 Task: Create Issue Issue0000000335 in Backlog  in Scrum Project Project0000000067 in Jira. Create Issue Issue0000000336 in Backlog  in Scrum Project Project0000000068 in Jira. Create Issue Issue0000000337 in Backlog  in Scrum Project Project0000000068 in Jira. Create Issue Issue0000000338 in Backlog  in Scrum Project Project0000000068 in Jira. Create Issue Issue0000000339 in Backlog  in Scrum Project Project0000000068 in Jira
Action: Mouse moved to (353, 610)
Screenshot: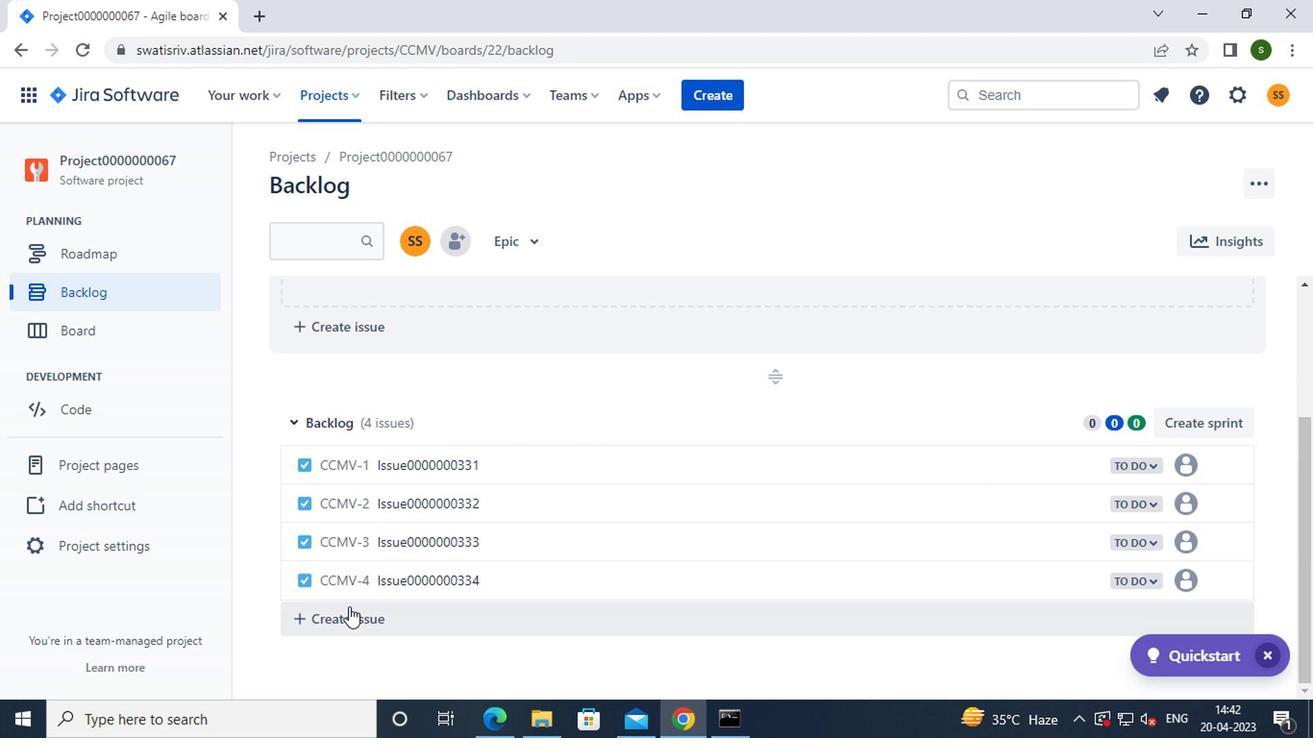 
Action: Mouse pressed left at (353, 610)
Screenshot: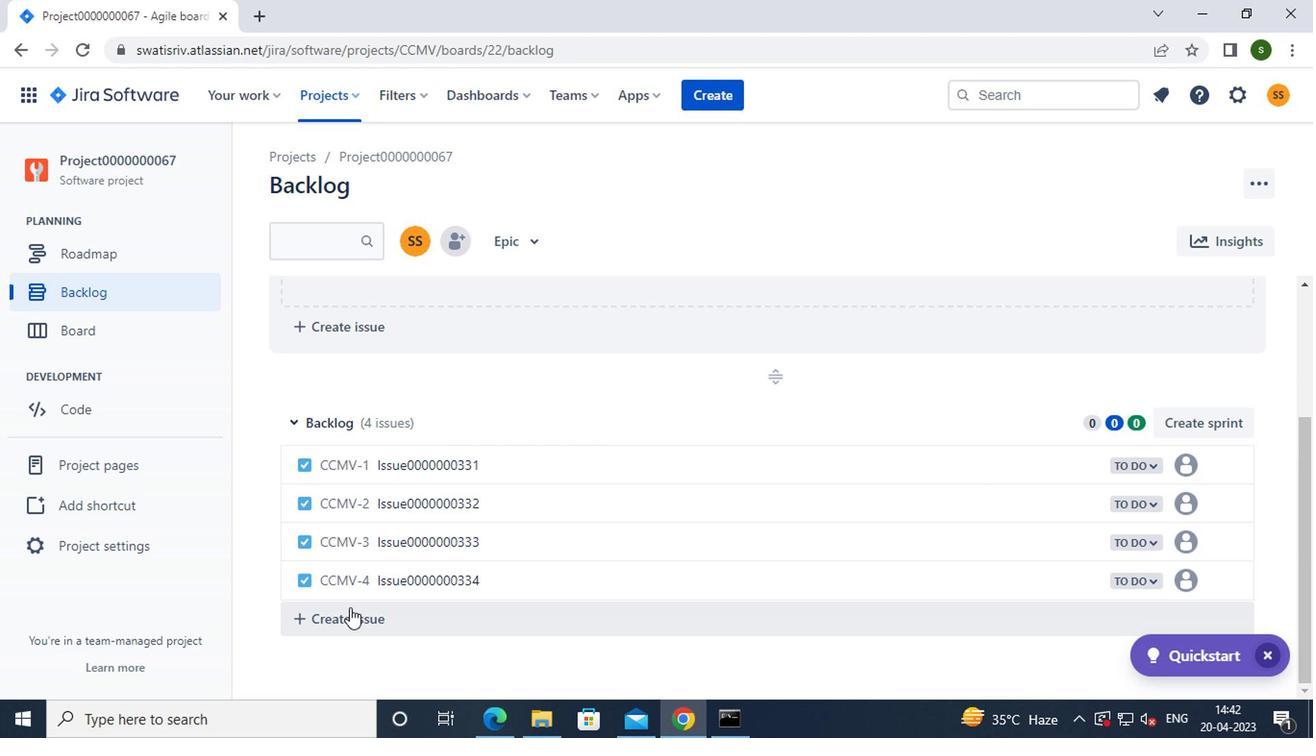 
Action: Mouse moved to (423, 611)
Screenshot: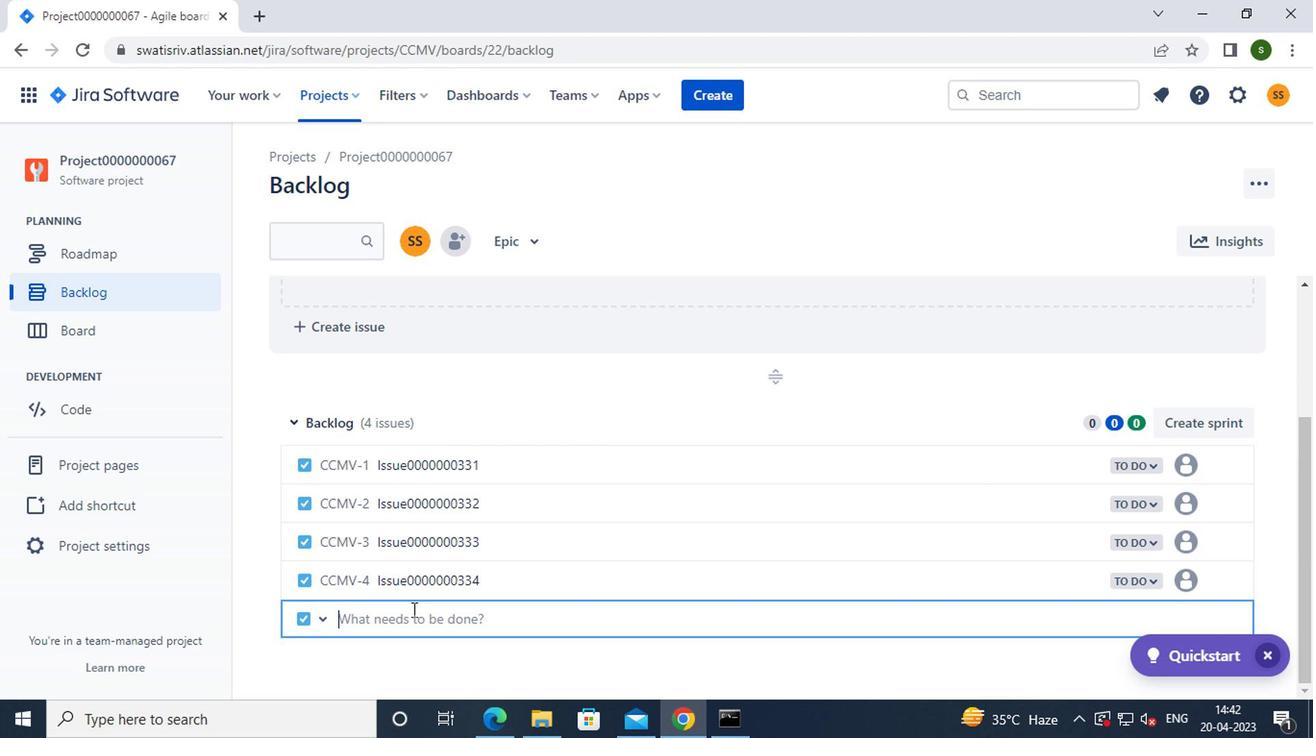 
Action: Key pressed i<Key.caps_lock>ssue0000000335<Key.enter>
Screenshot: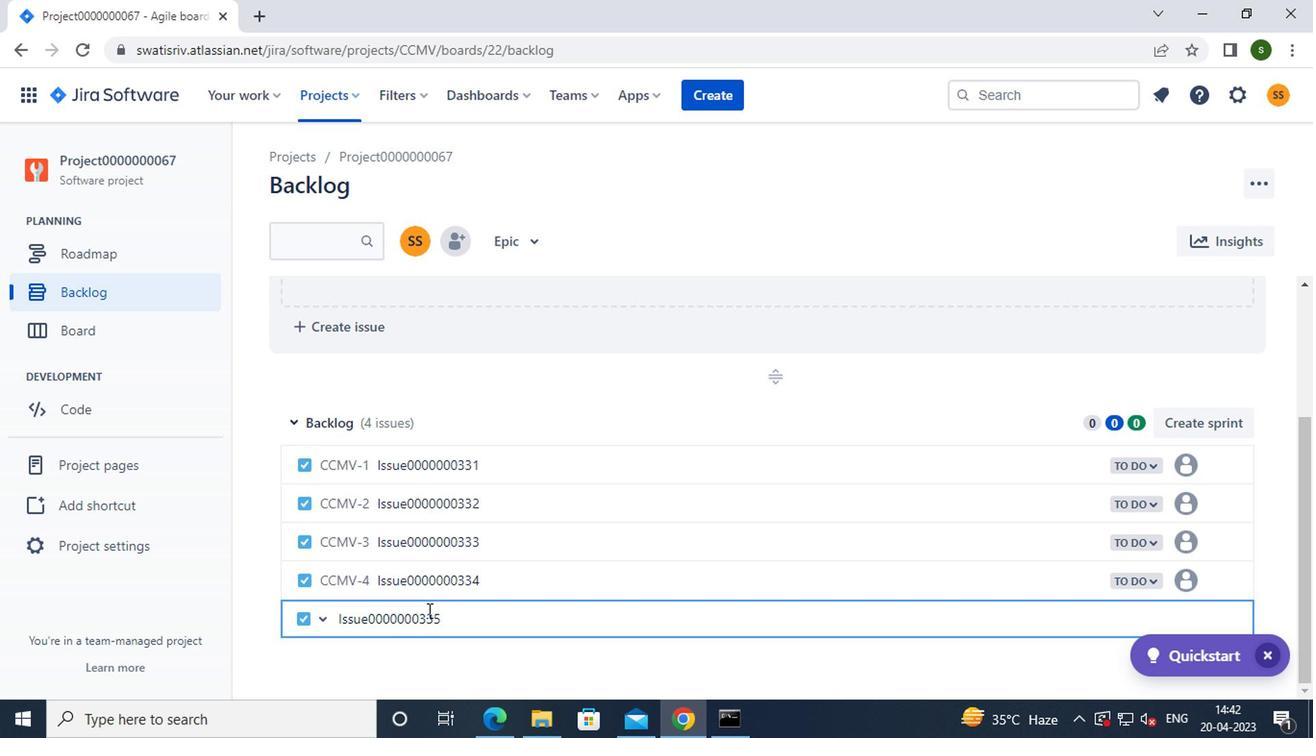 
Action: Mouse moved to (337, 104)
Screenshot: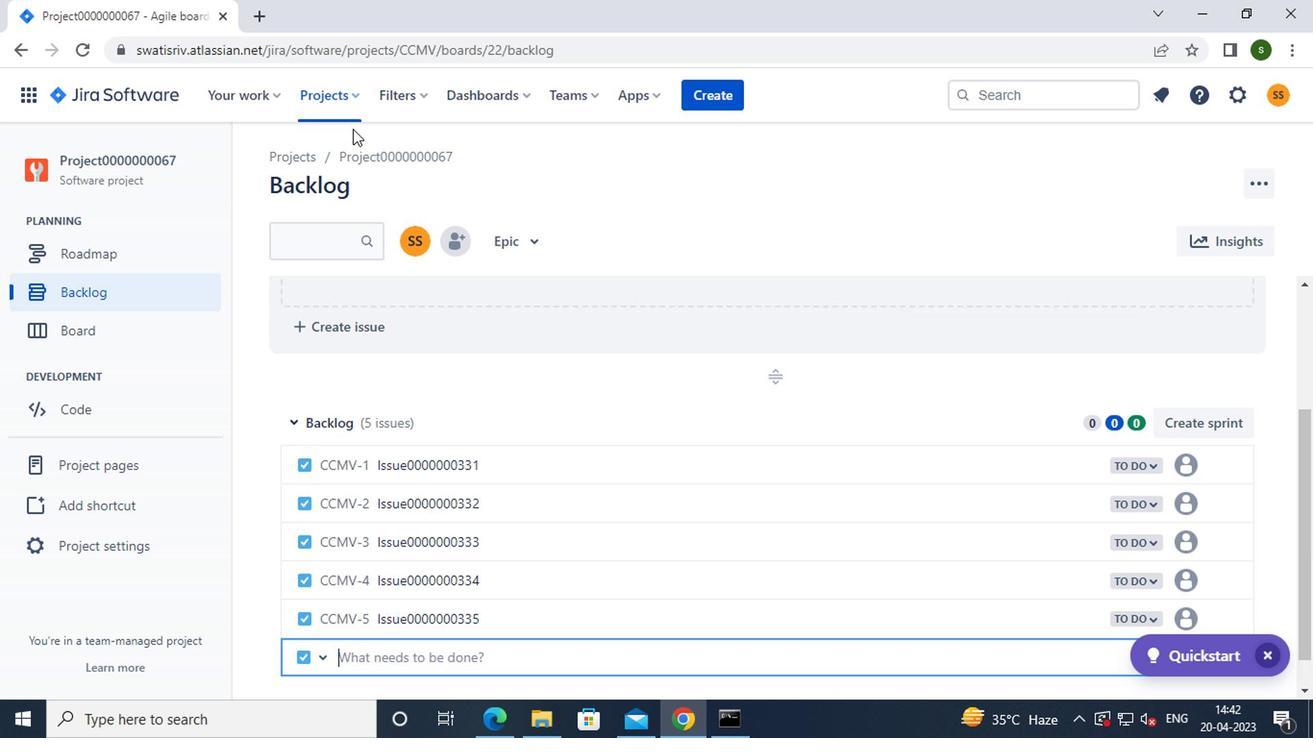 
Action: Mouse pressed left at (337, 104)
Screenshot: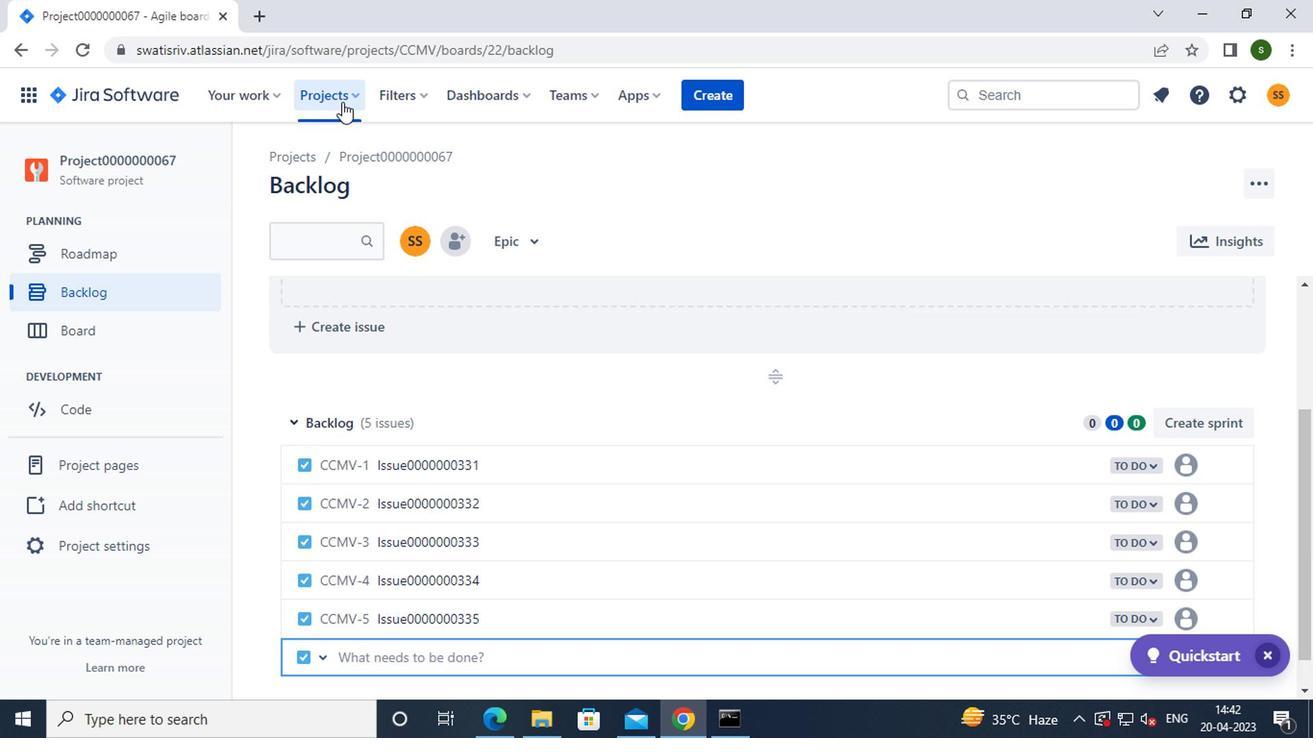 
Action: Mouse moved to (380, 244)
Screenshot: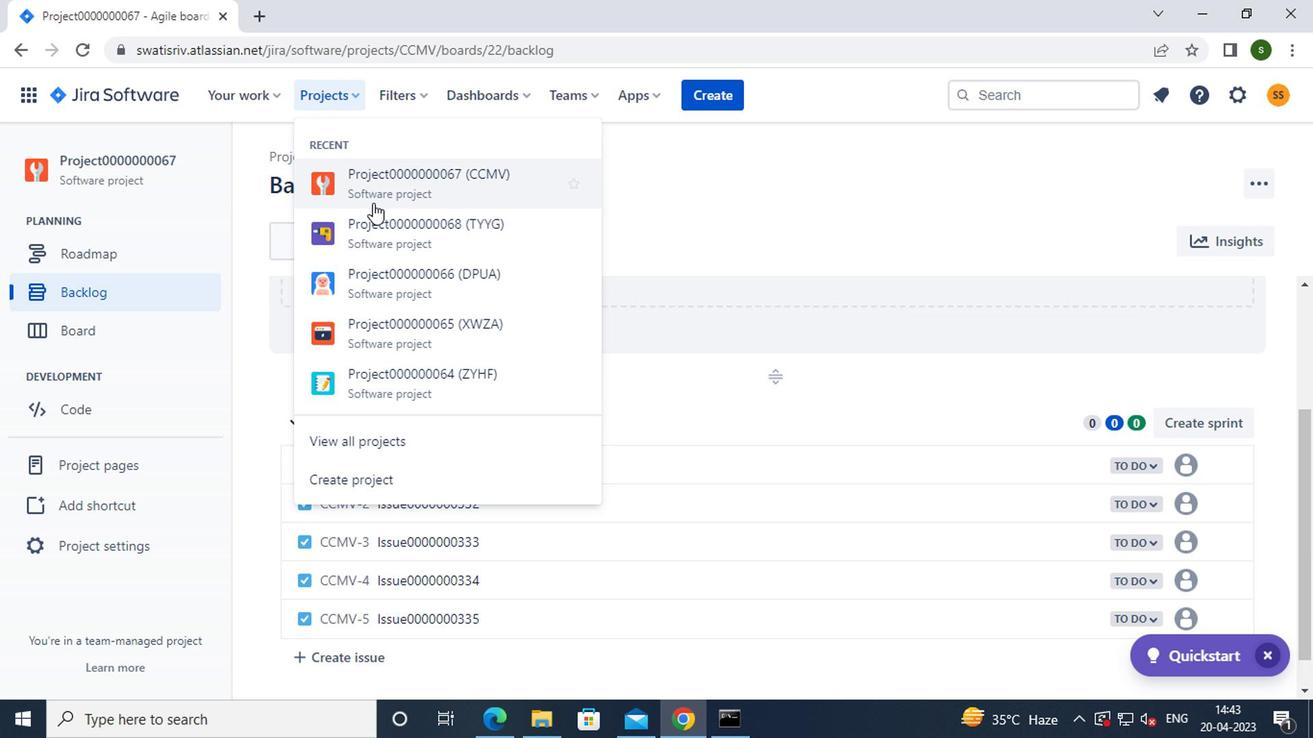 
Action: Mouse pressed left at (380, 244)
Screenshot: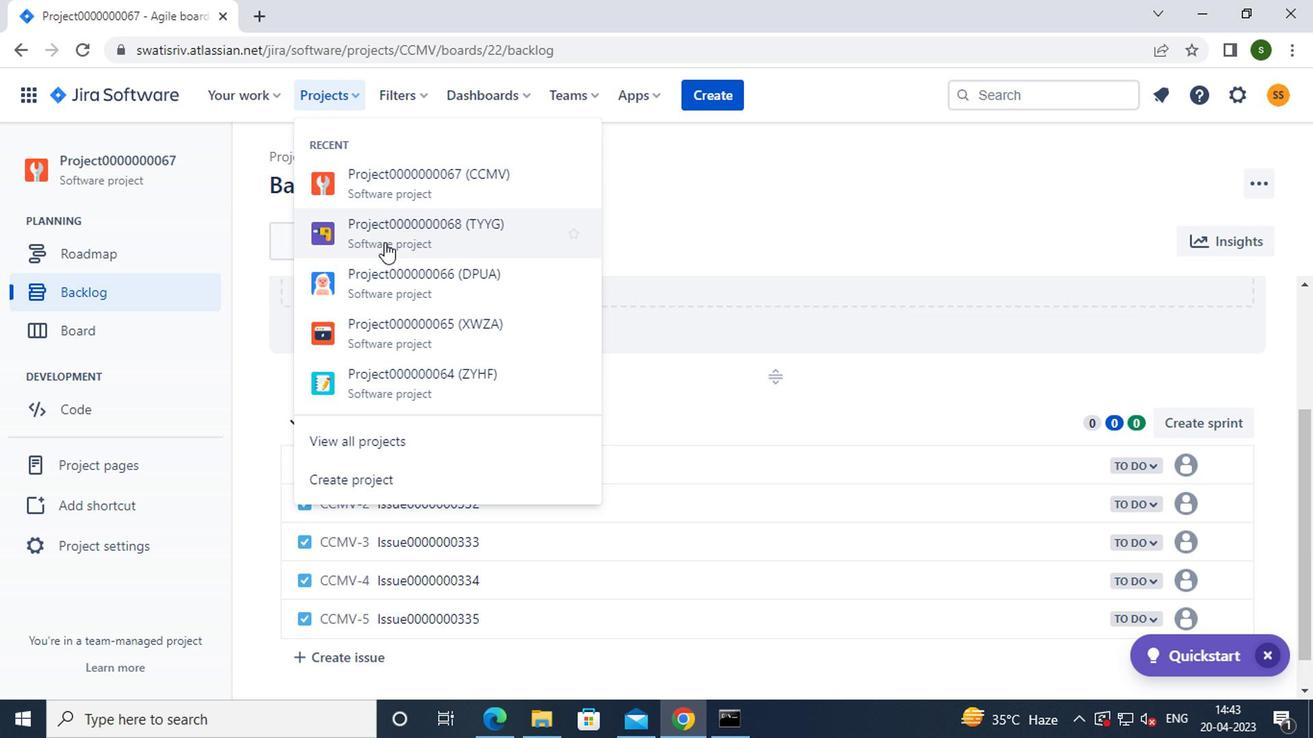 
Action: Mouse moved to (168, 303)
Screenshot: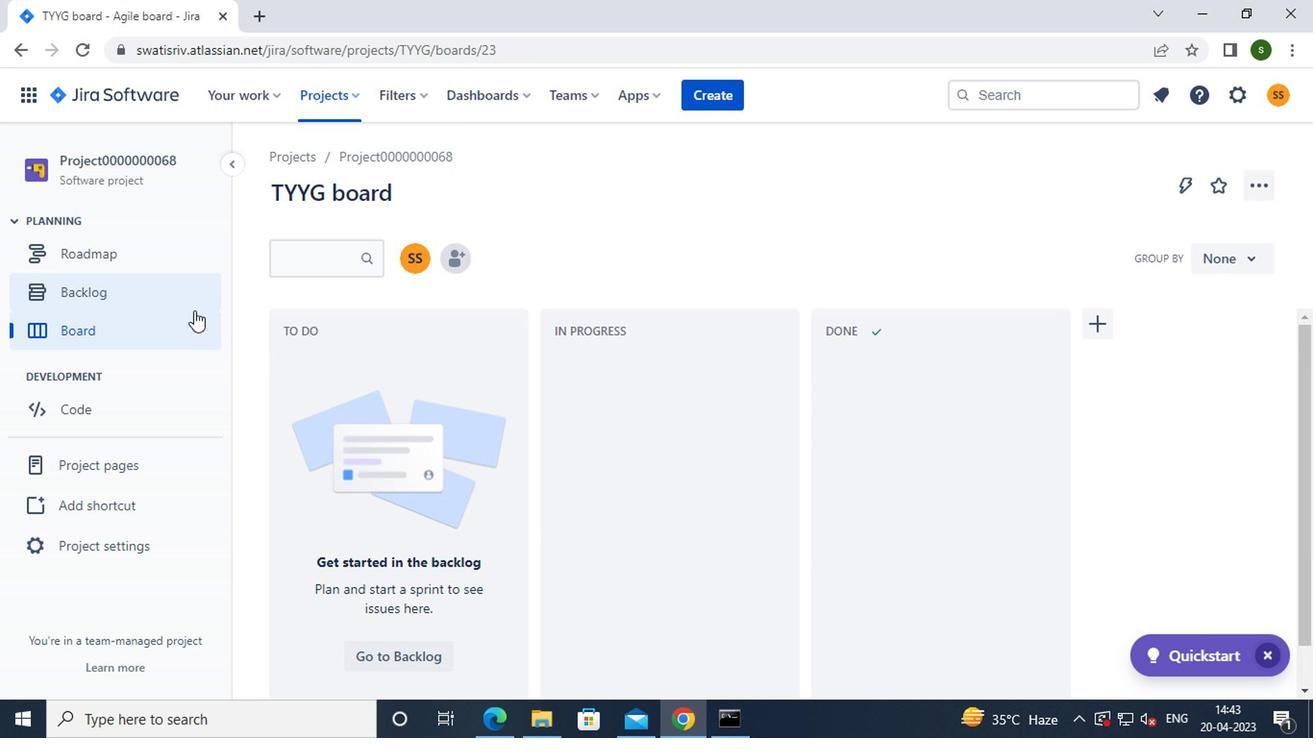 
Action: Mouse pressed left at (168, 303)
Screenshot: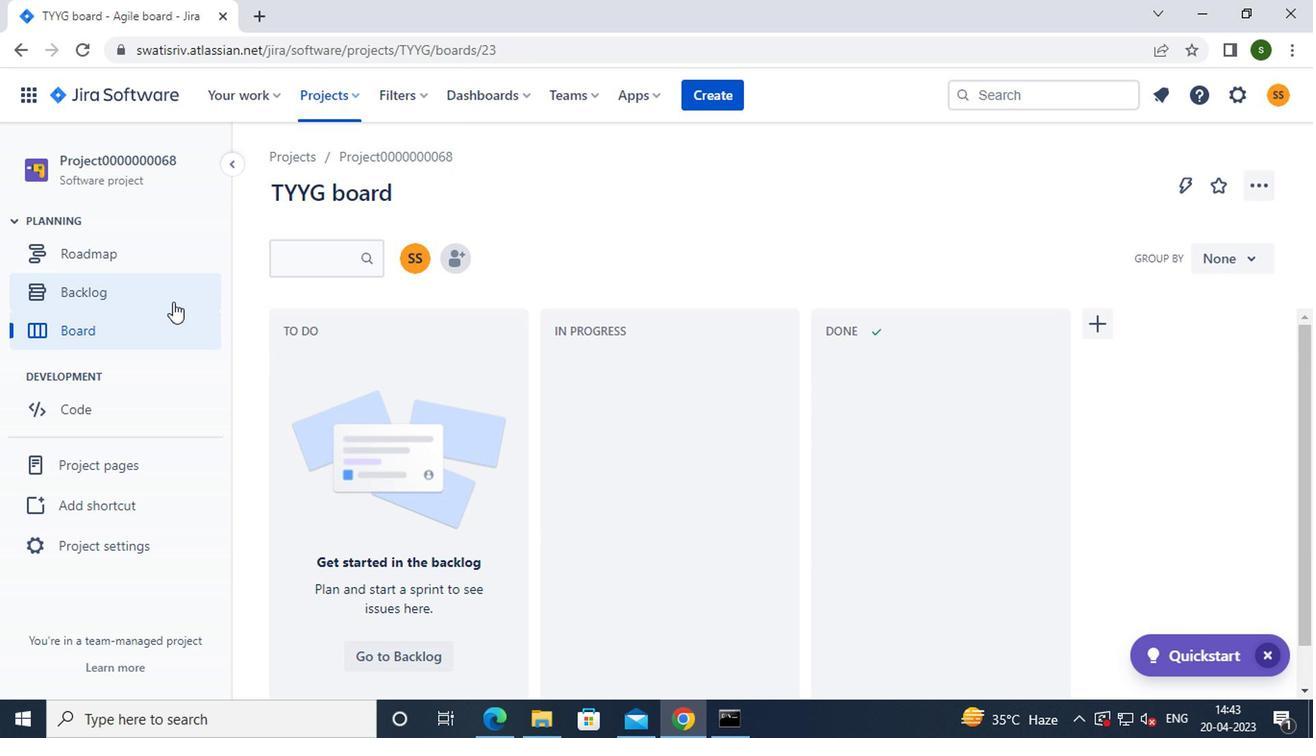 
Action: Mouse moved to (515, 604)
Screenshot: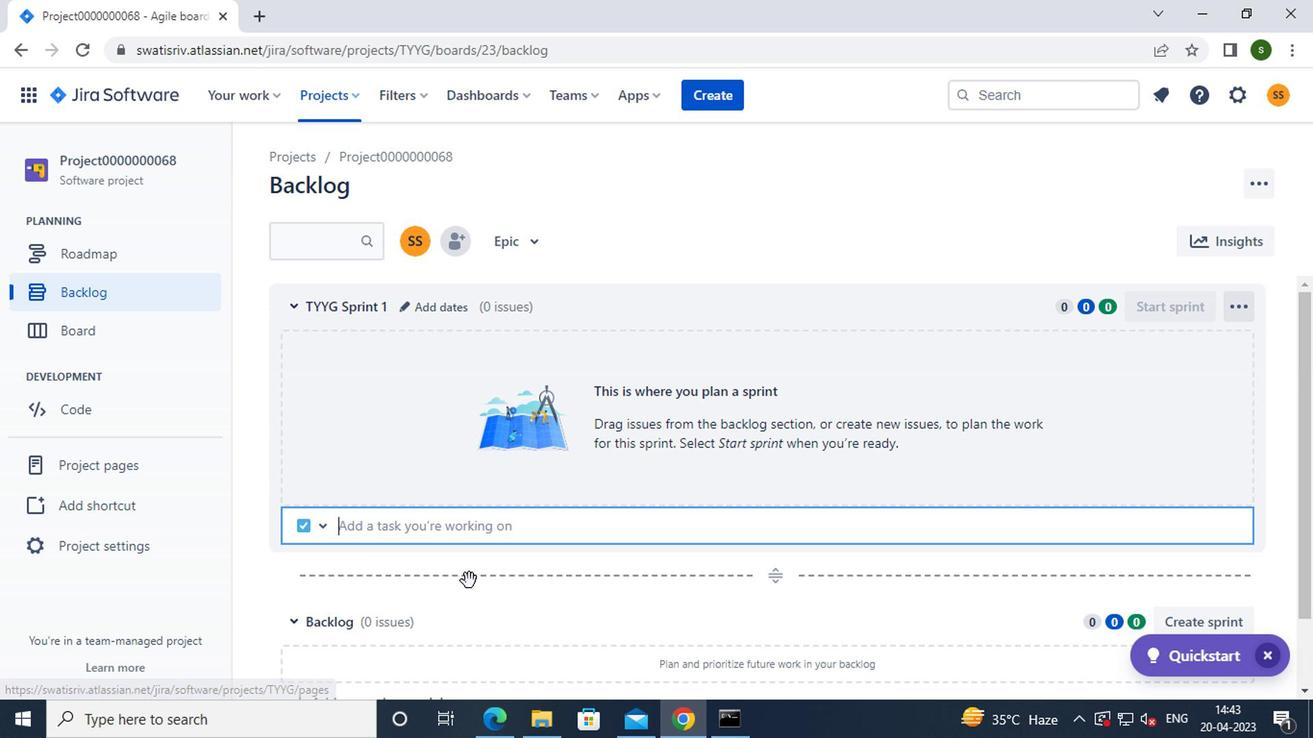 
Action: Mouse pressed left at (515, 604)
Screenshot: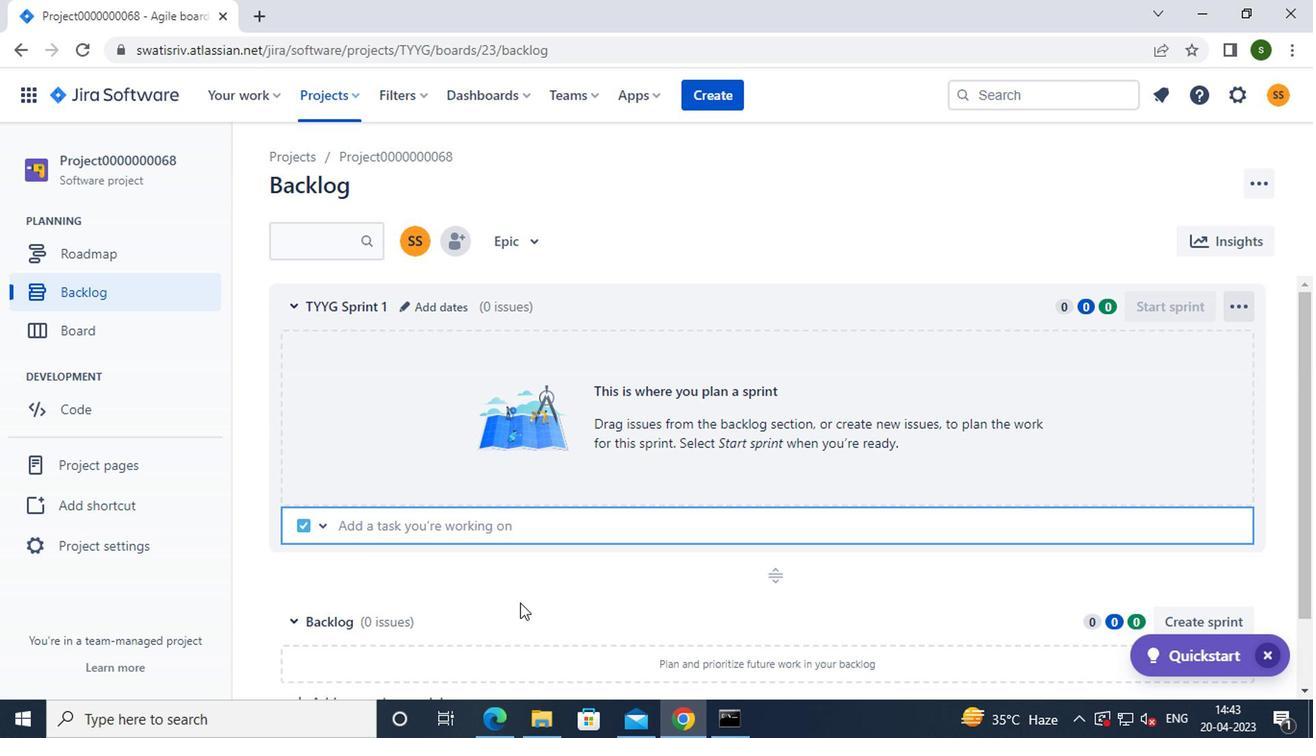 
Action: Mouse moved to (517, 603)
Screenshot: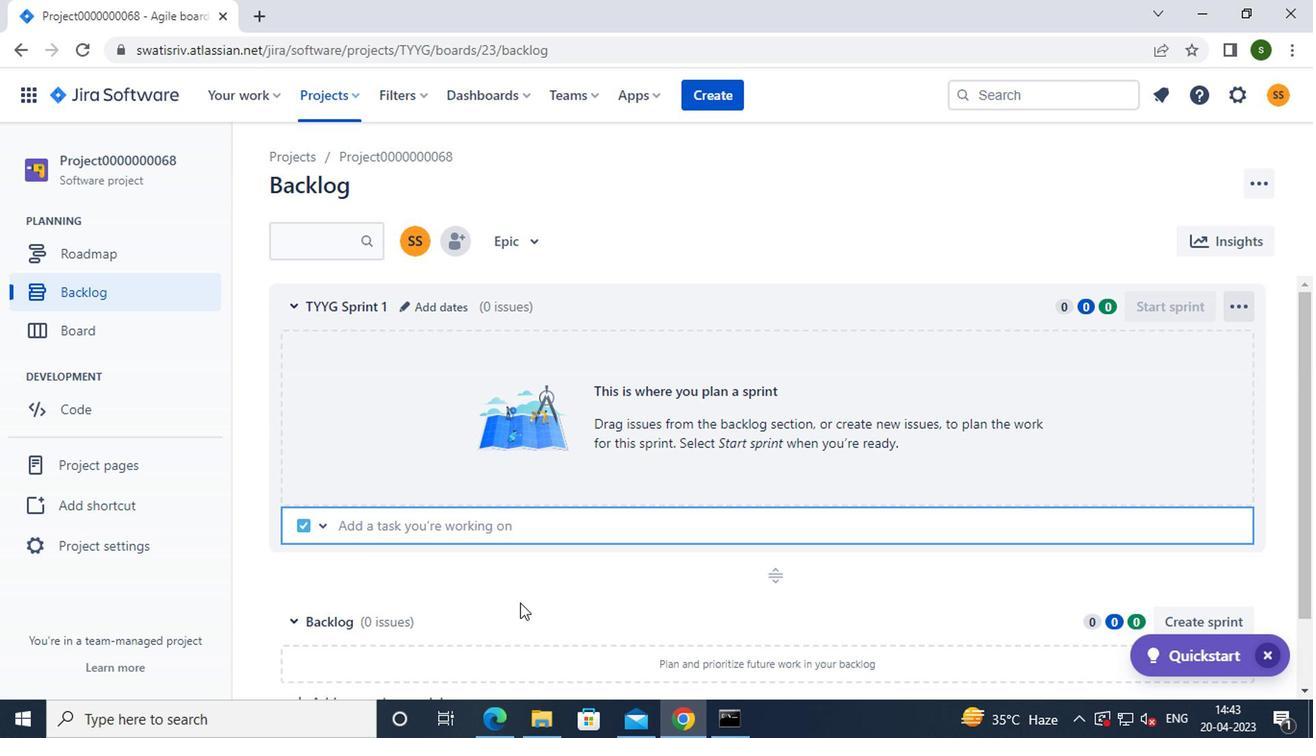 
Action: Mouse scrolled (517, 602) with delta (0, -1)
Screenshot: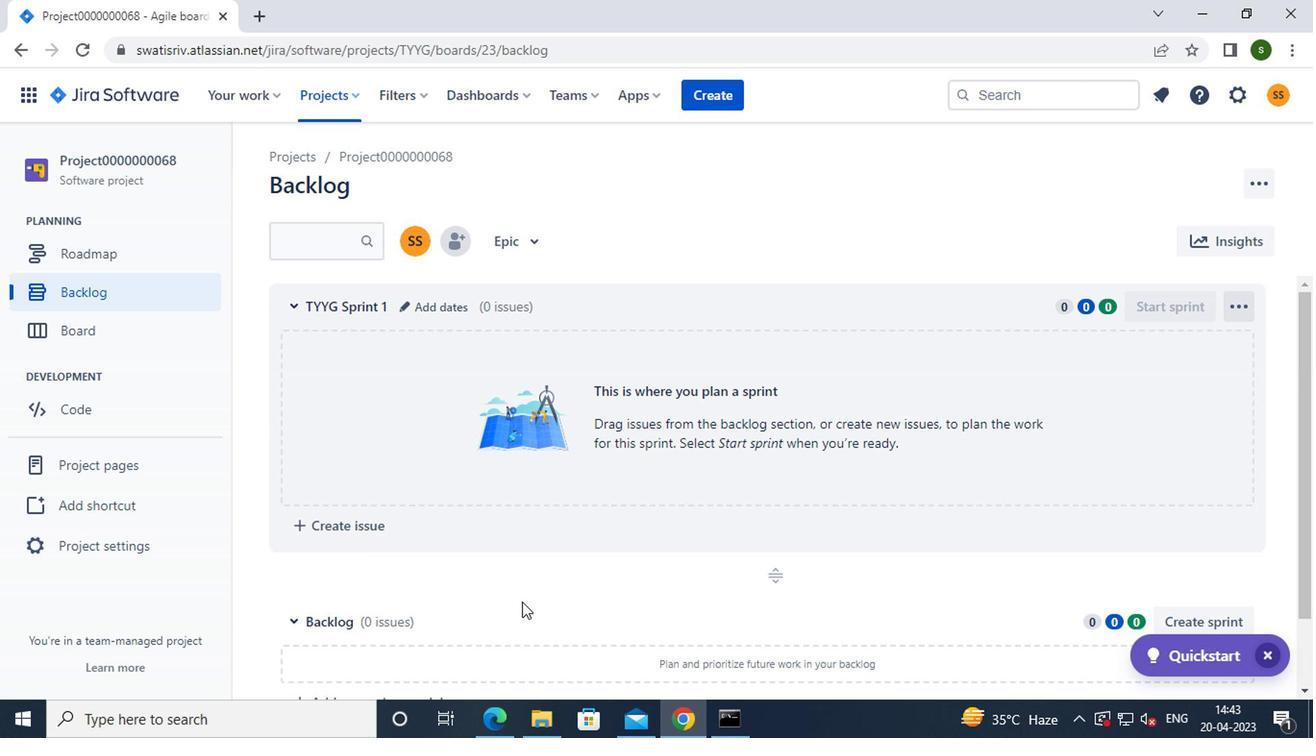 
Action: Mouse moved to (387, 541)
Screenshot: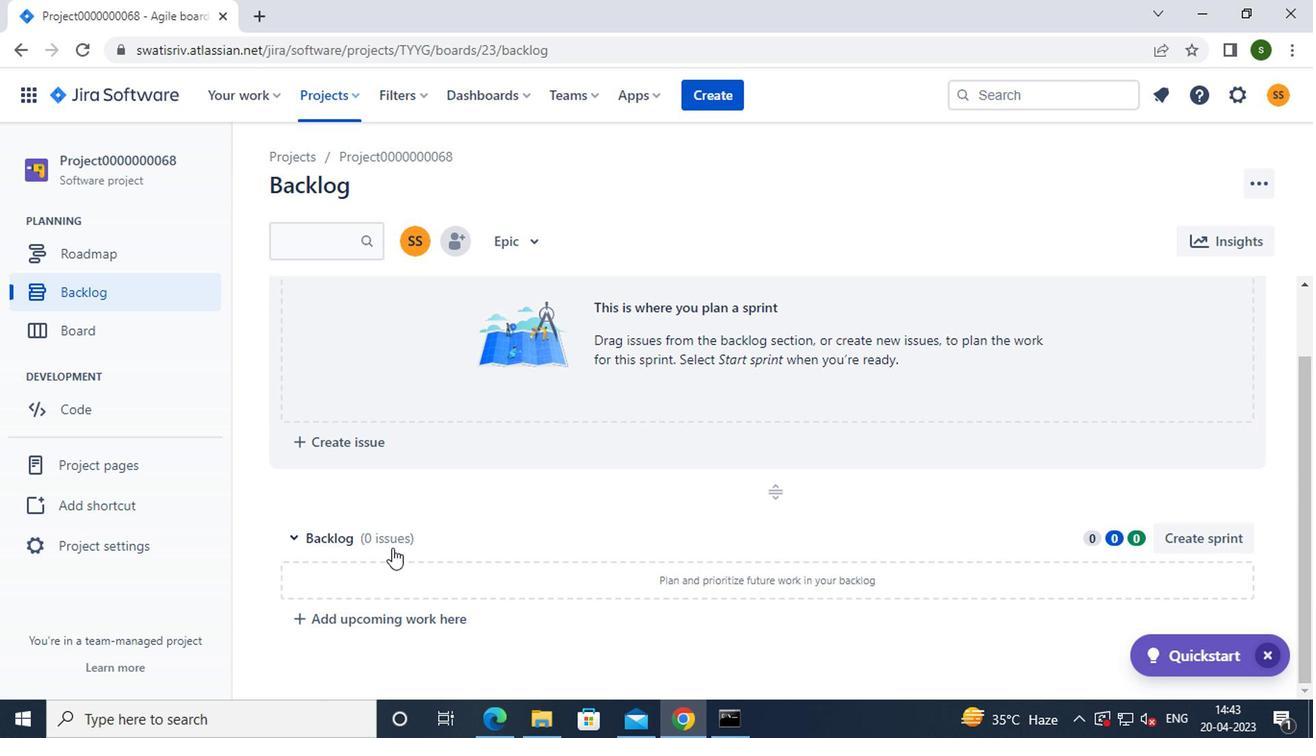 
Action: Mouse pressed left at (387, 541)
Screenshot: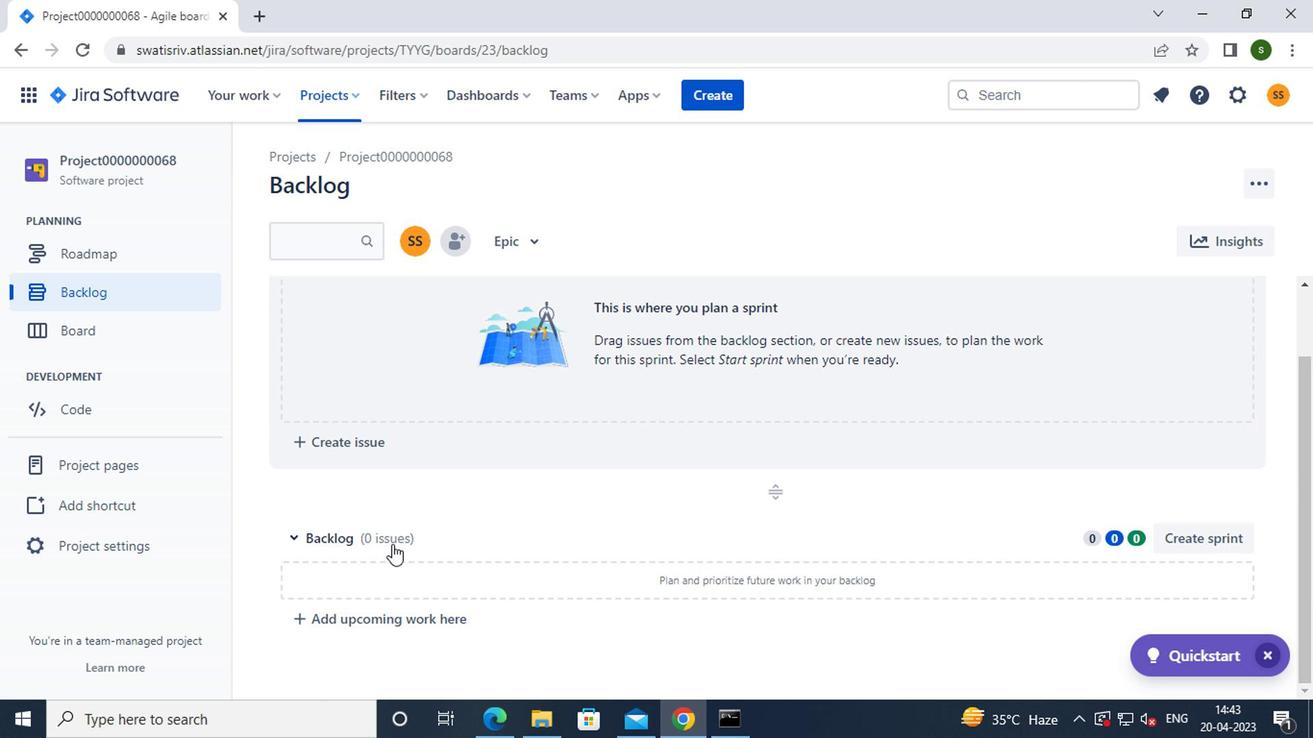 
Action: Mouse moved to (431, 527)
Screenshot: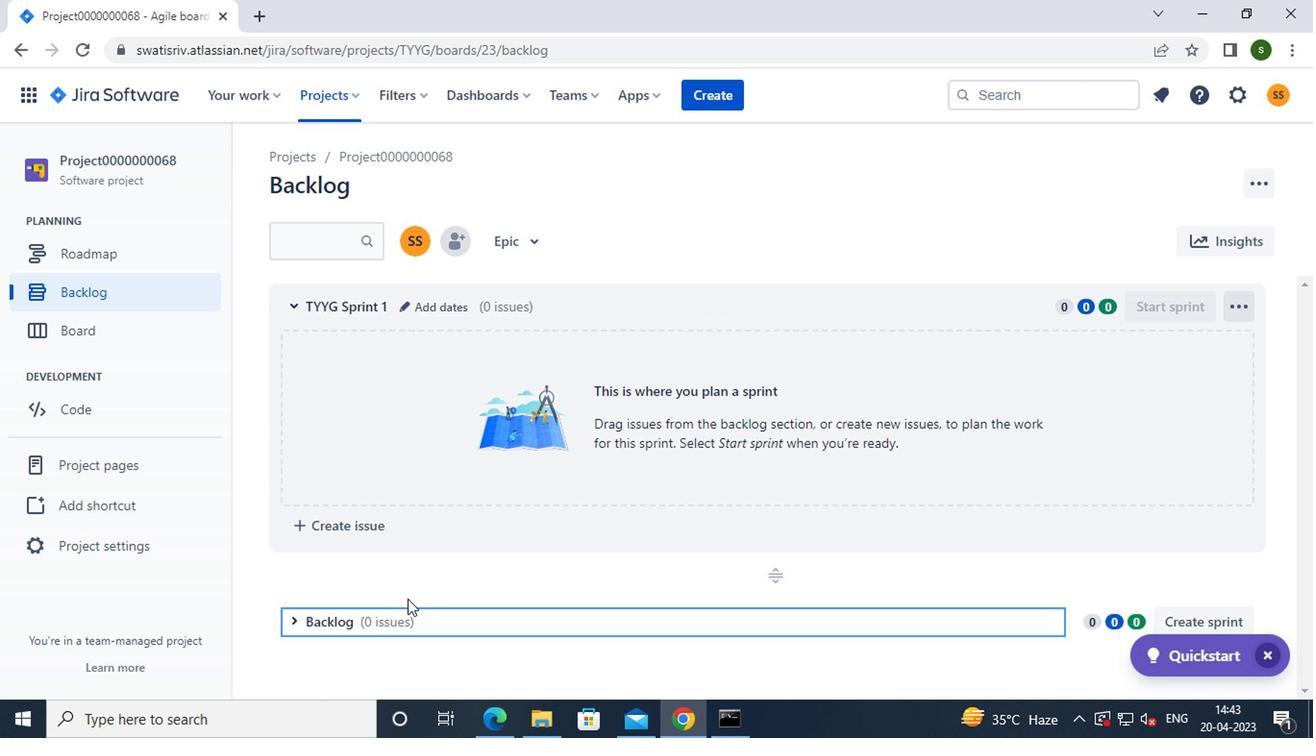 
Action: Mouse pressed left at (431, 527)
Screenshot: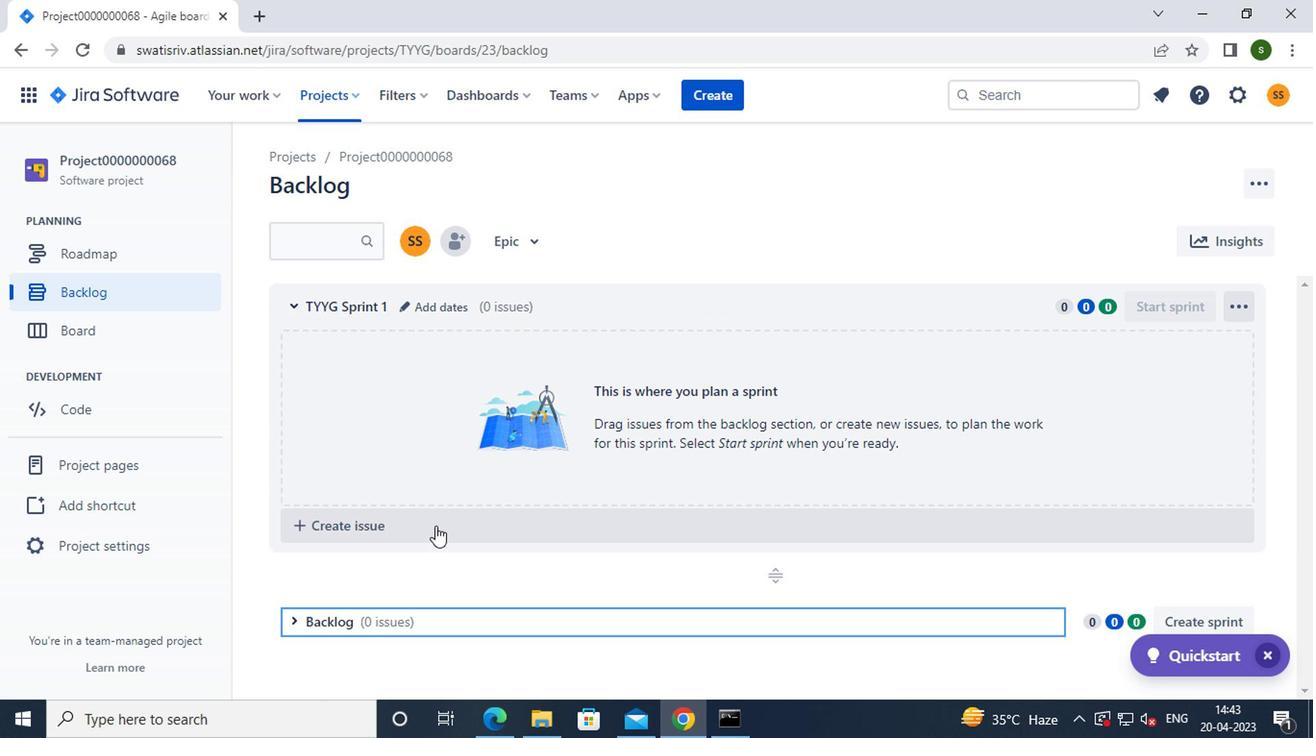 
Action: Mouse moved to (439, 525)
Screenshot: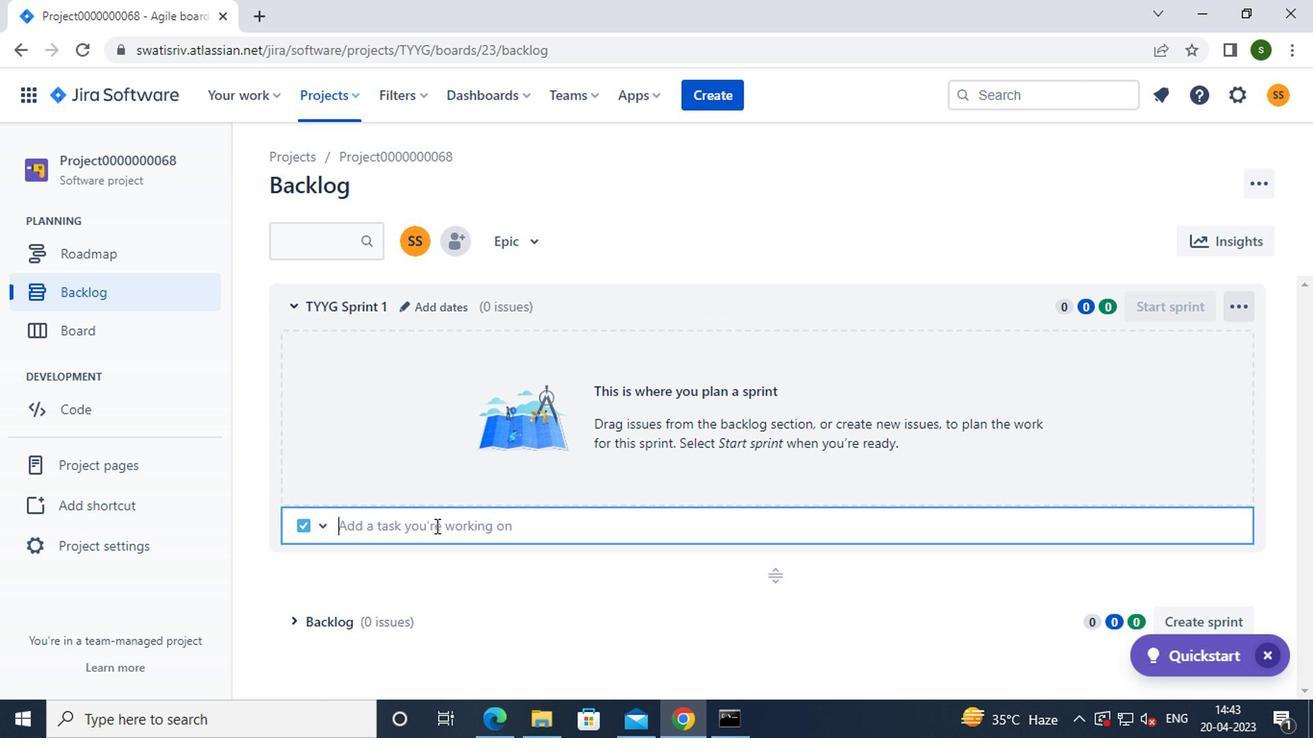 
Action: Key pressed <Key.caps_lock>i<Key.caps_lock>ssue0000000336
Screenshot: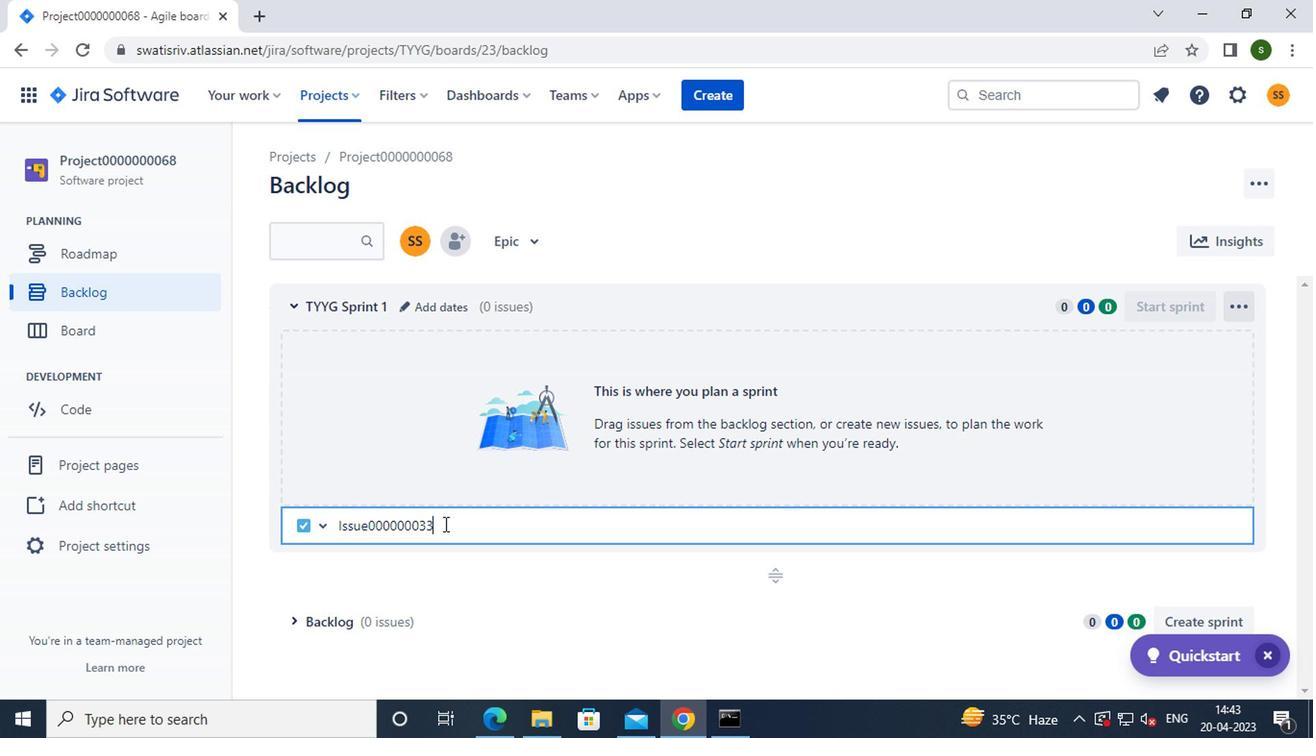 
Action: Mouse moved to (453, 603)
Screenshot: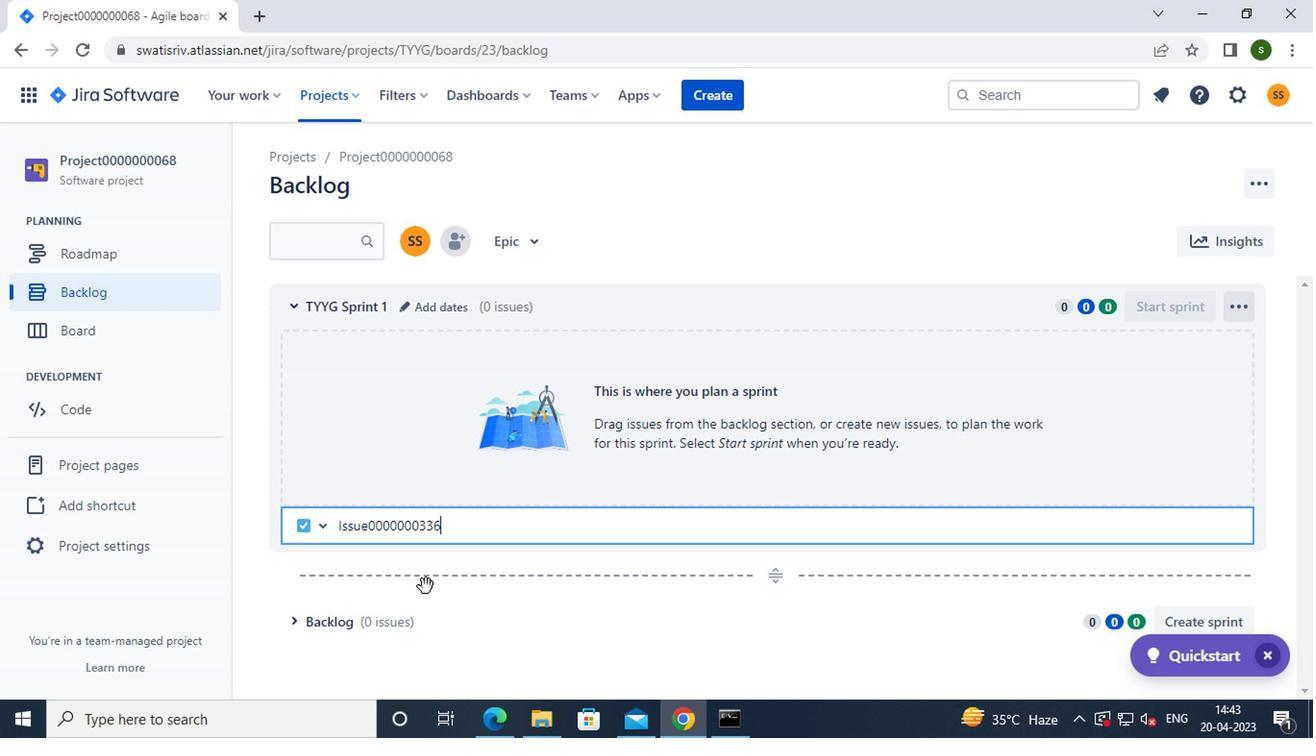 
Action: Mouse pressed left at (453, 603)
Screenshot: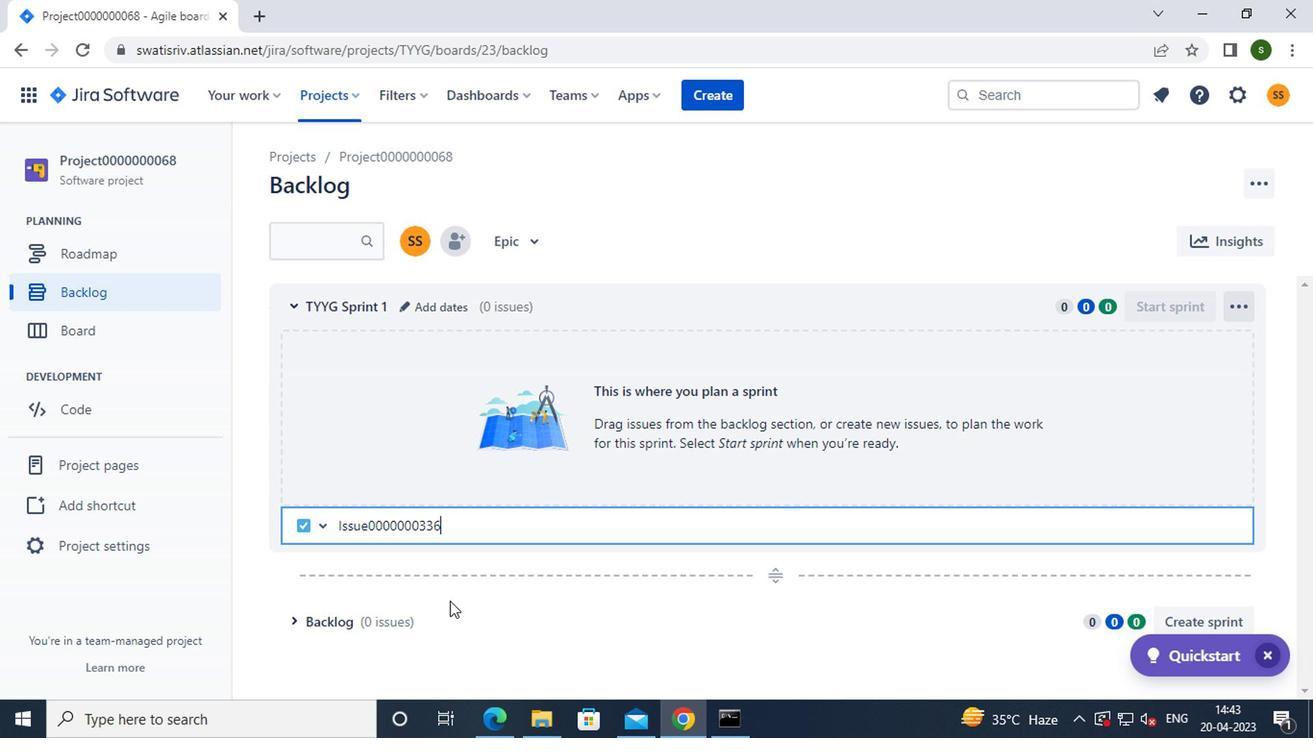 
Action: Mouse moved to (477, 522)
Screenshot: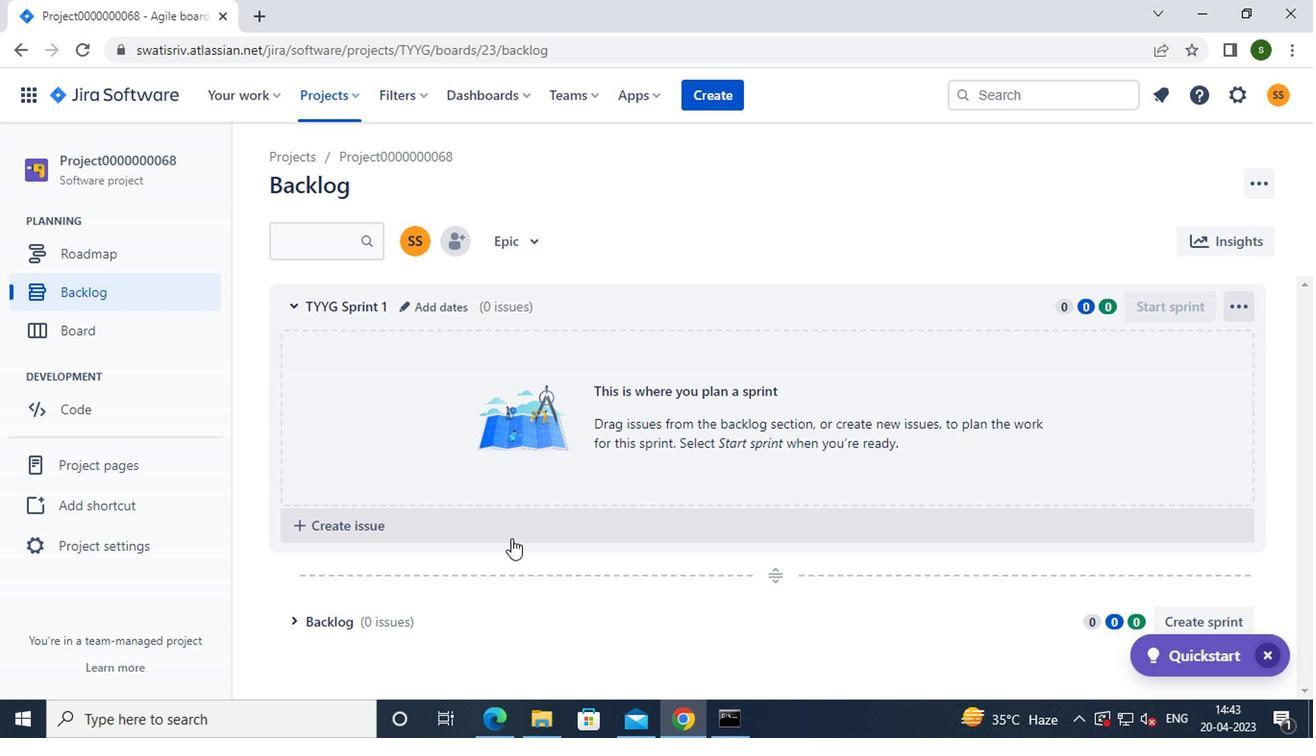 
Action: Mouse pressed left at (477, 522)
Screenshot: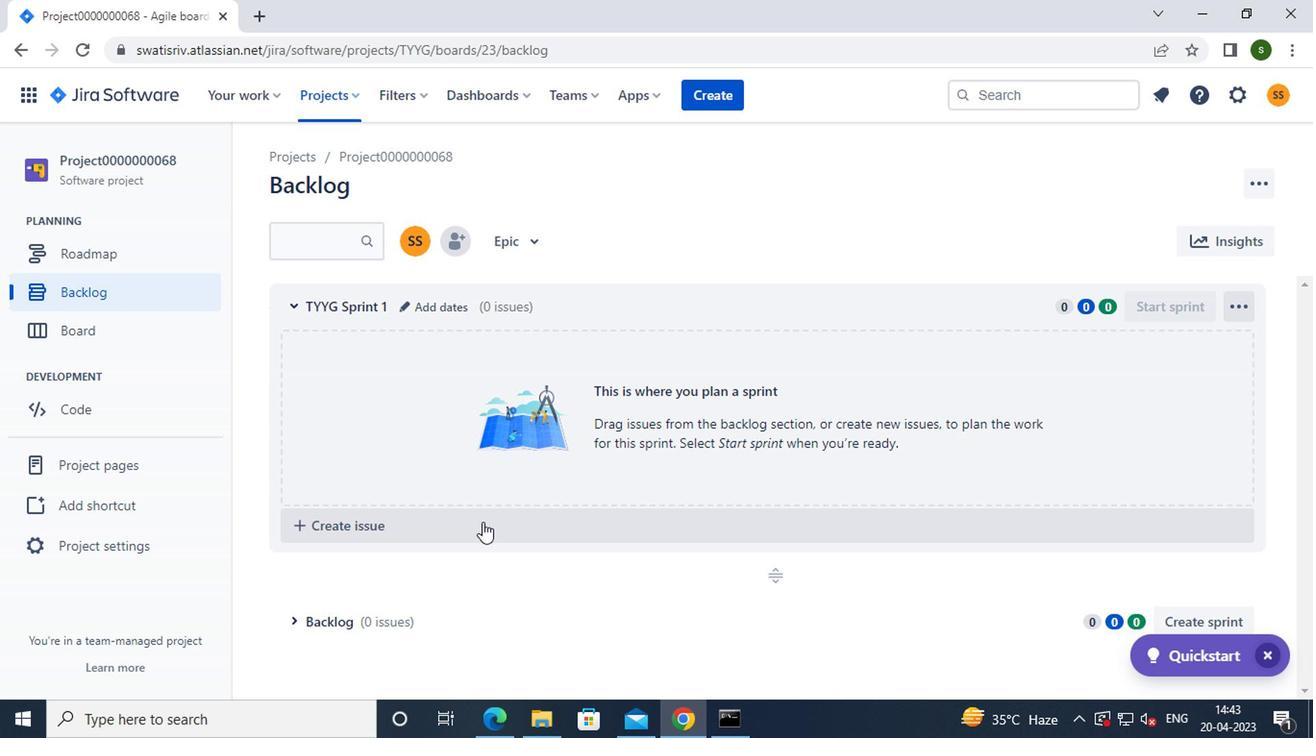 
Action: Mouse moved to (534, 537)
Screenshot: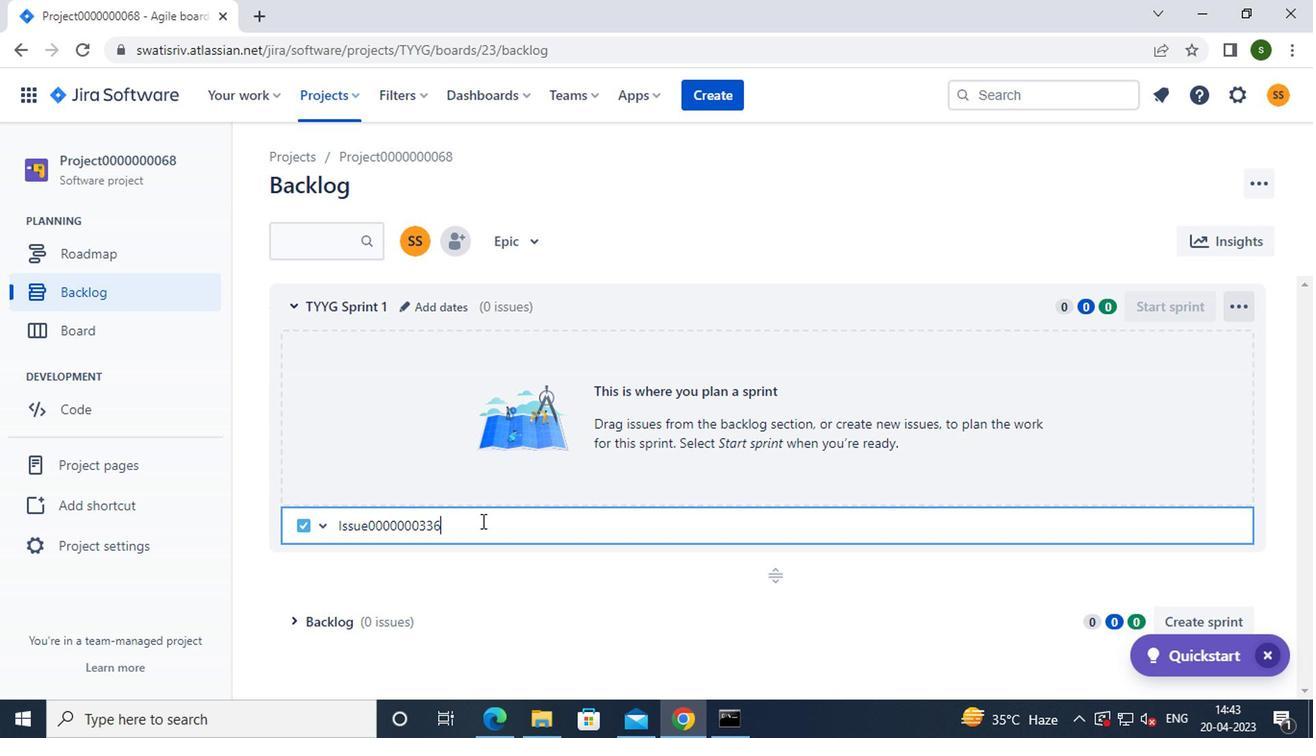 
Action: Key pressed <Key.enter>
Screenshot: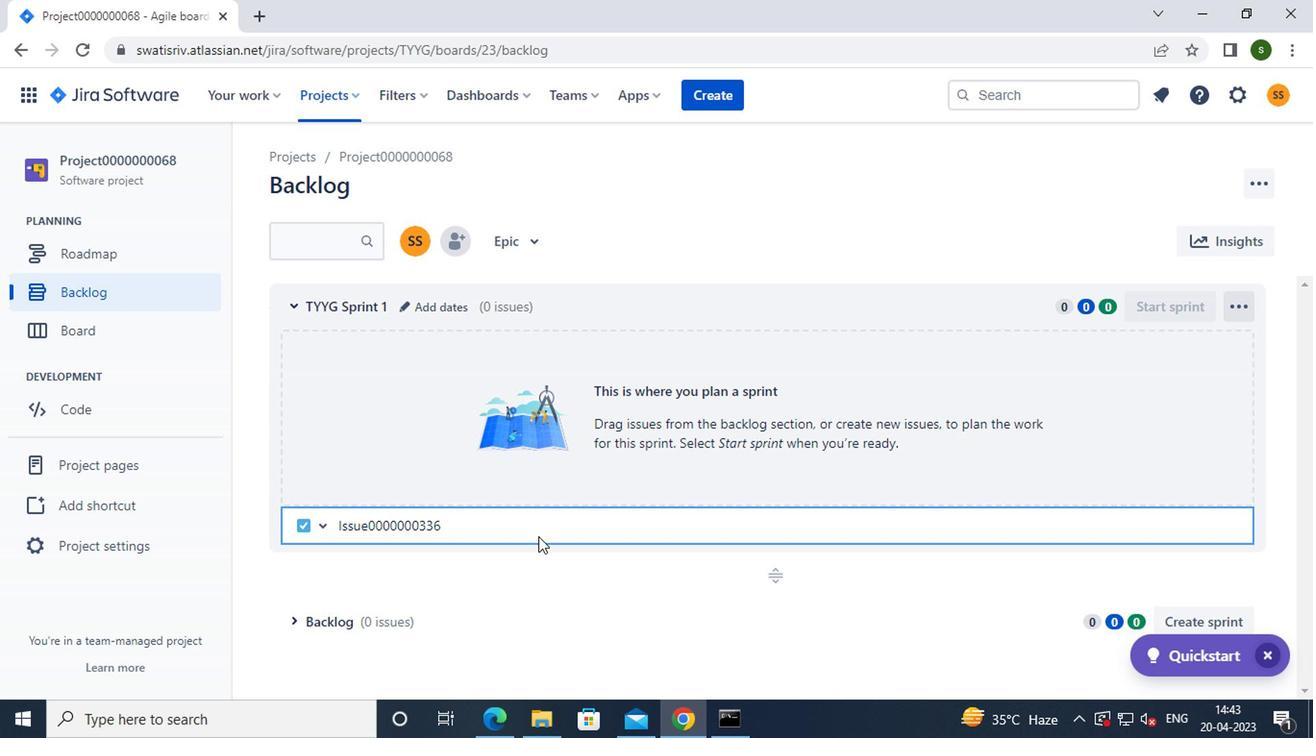 
Action: Mouse moved to (1219, 346)
Screenshot: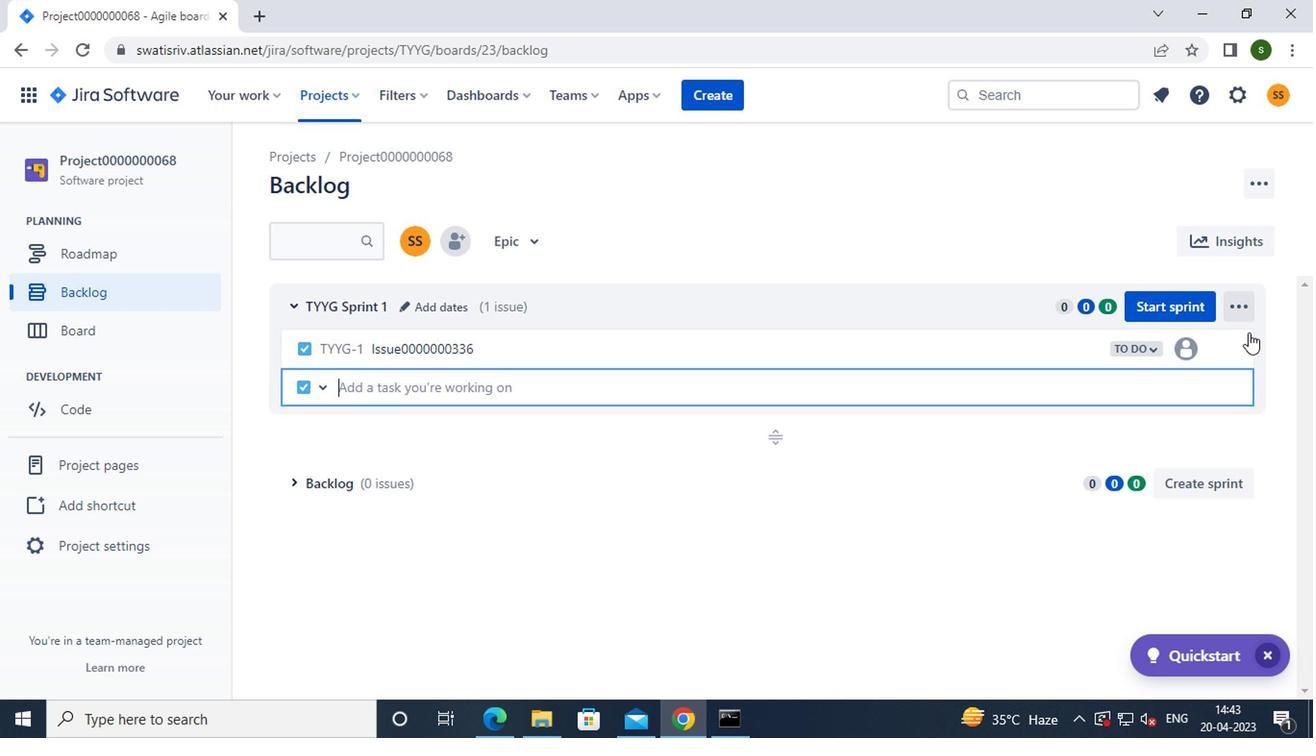 
Action: Mouse pressed left at (1219, 346)
Screenshot: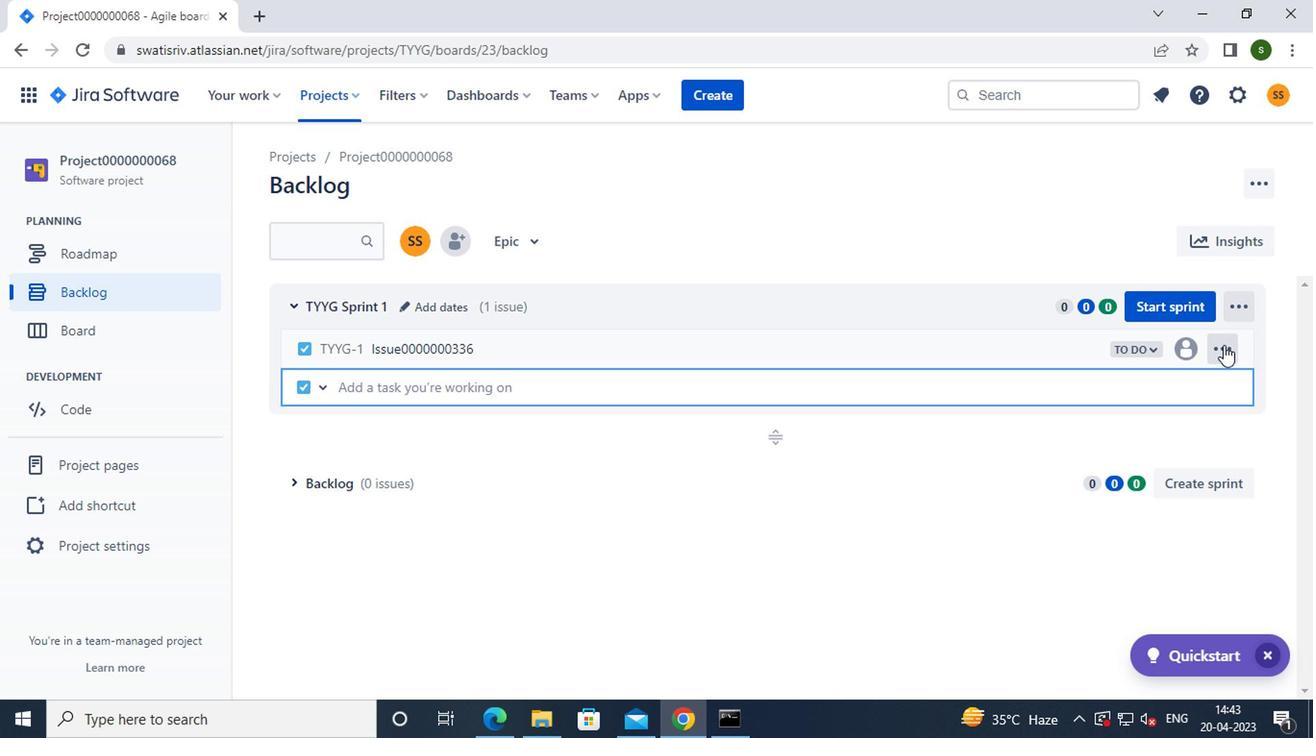 
Action: Mouse moved to (1163, 590)
Screenshot: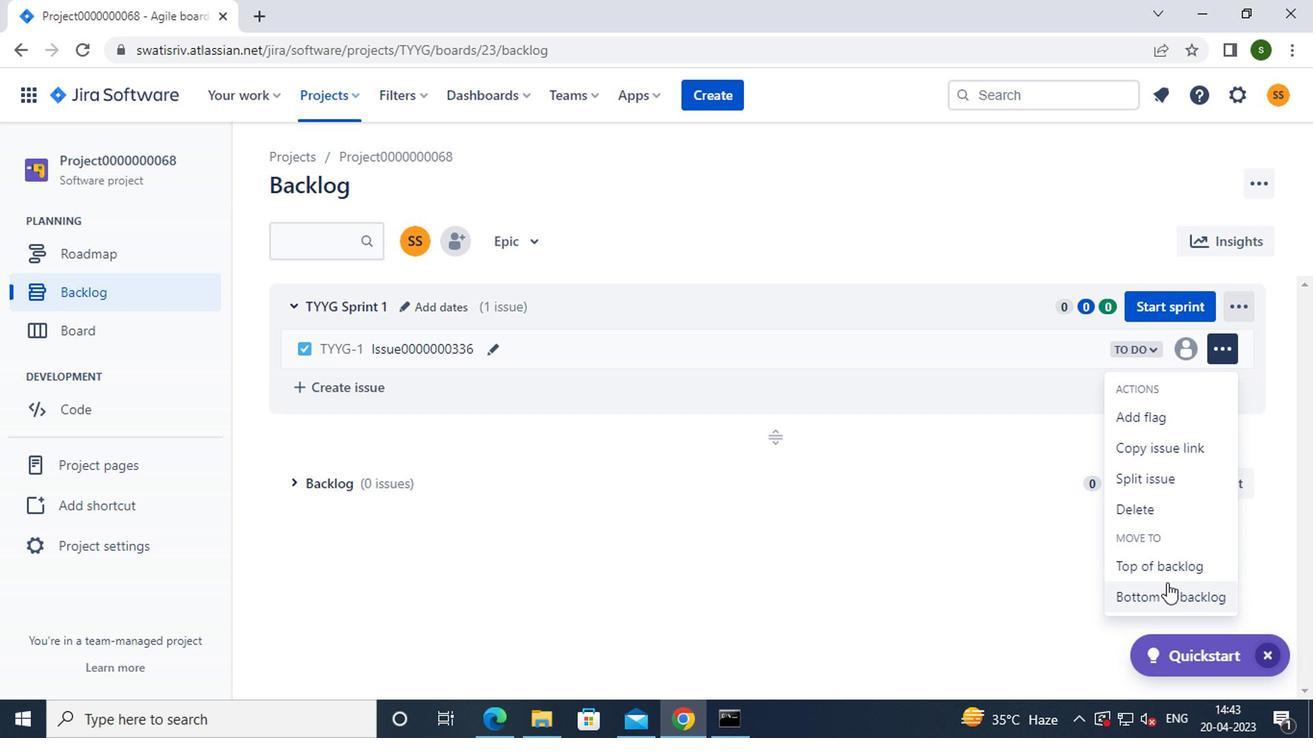 
Action: Mouse pressed left at (1163, 590)
Screenshot: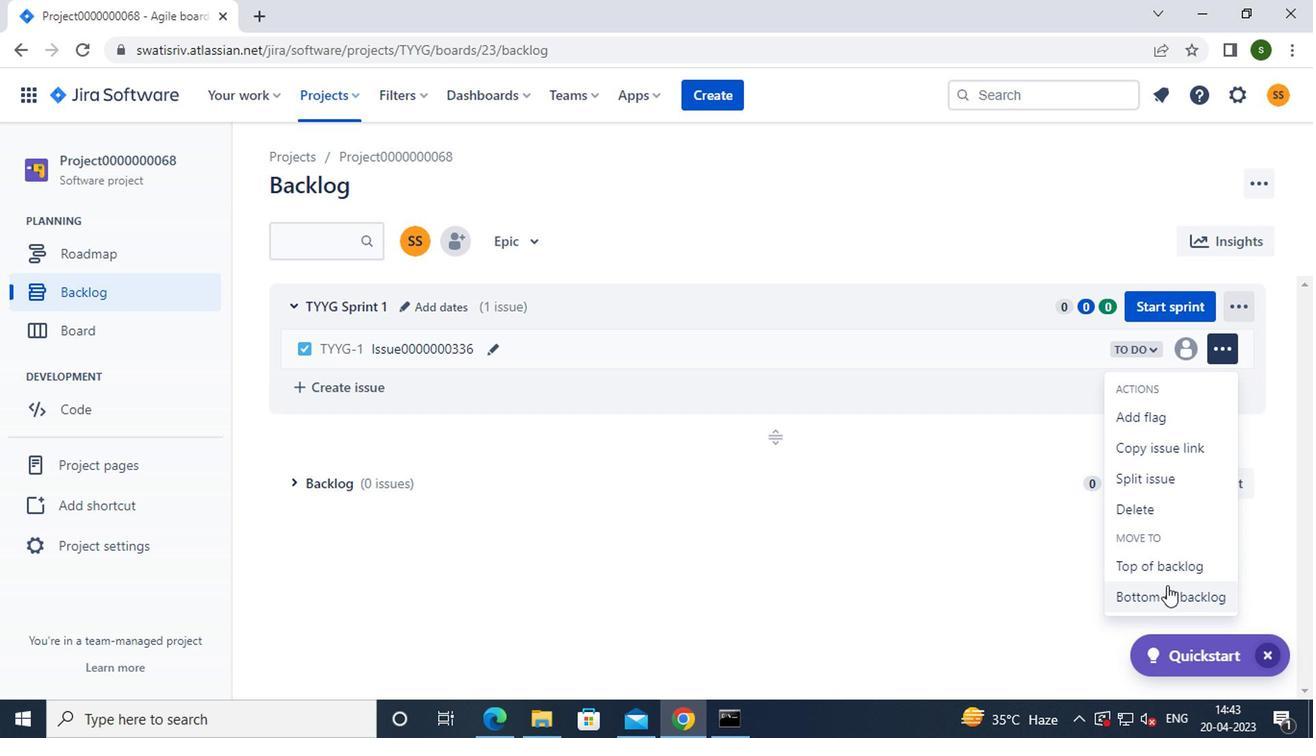
Action: Mouse moved to (704, 497)
Screenshot: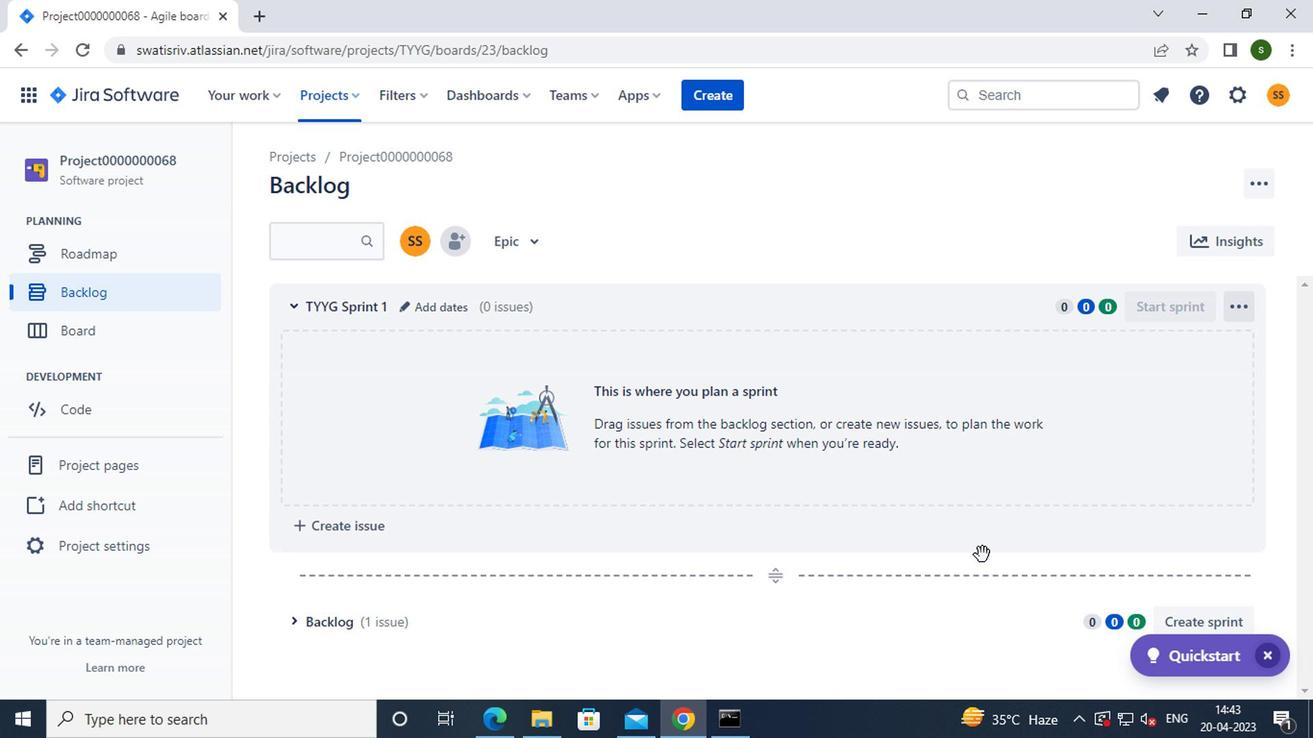 
Action: Mouse scrolled (704, 496) with delta (0, 0)
Screenshot: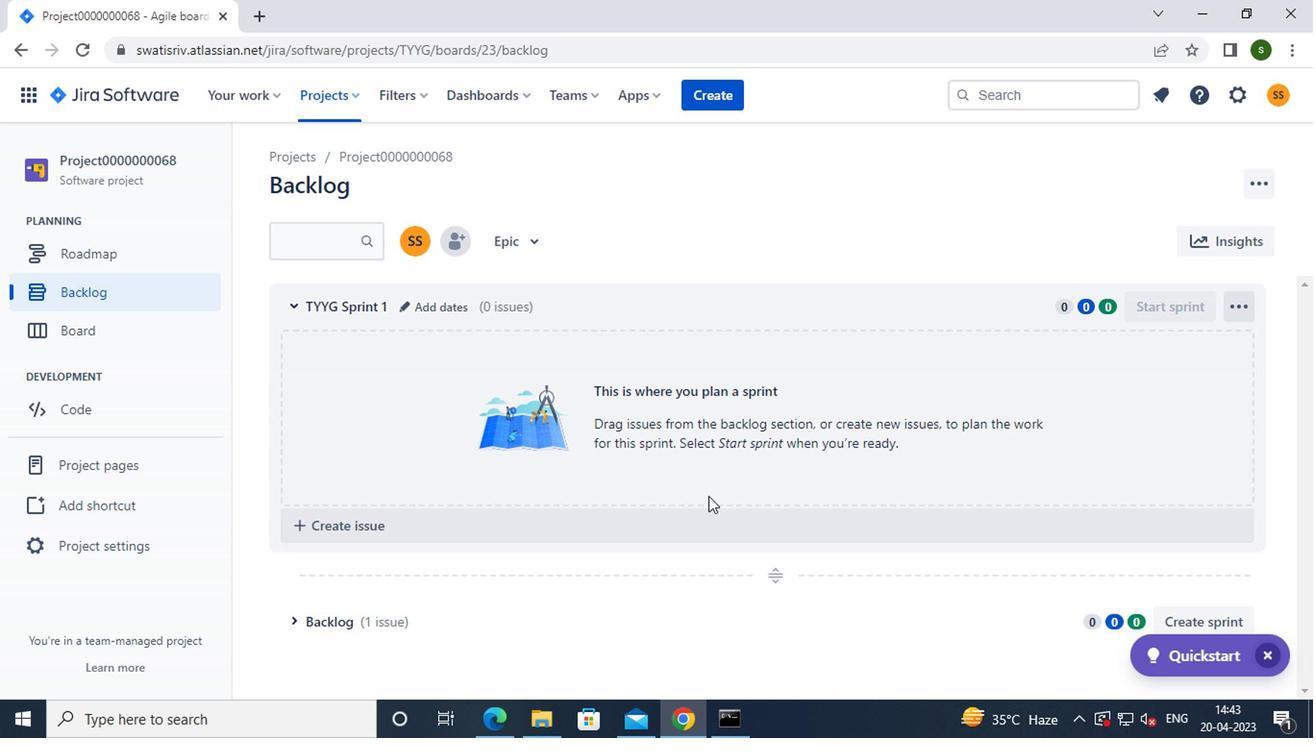 
Action: Mouse scrolled (704, 496) with delta (0, 0)
Screenshot: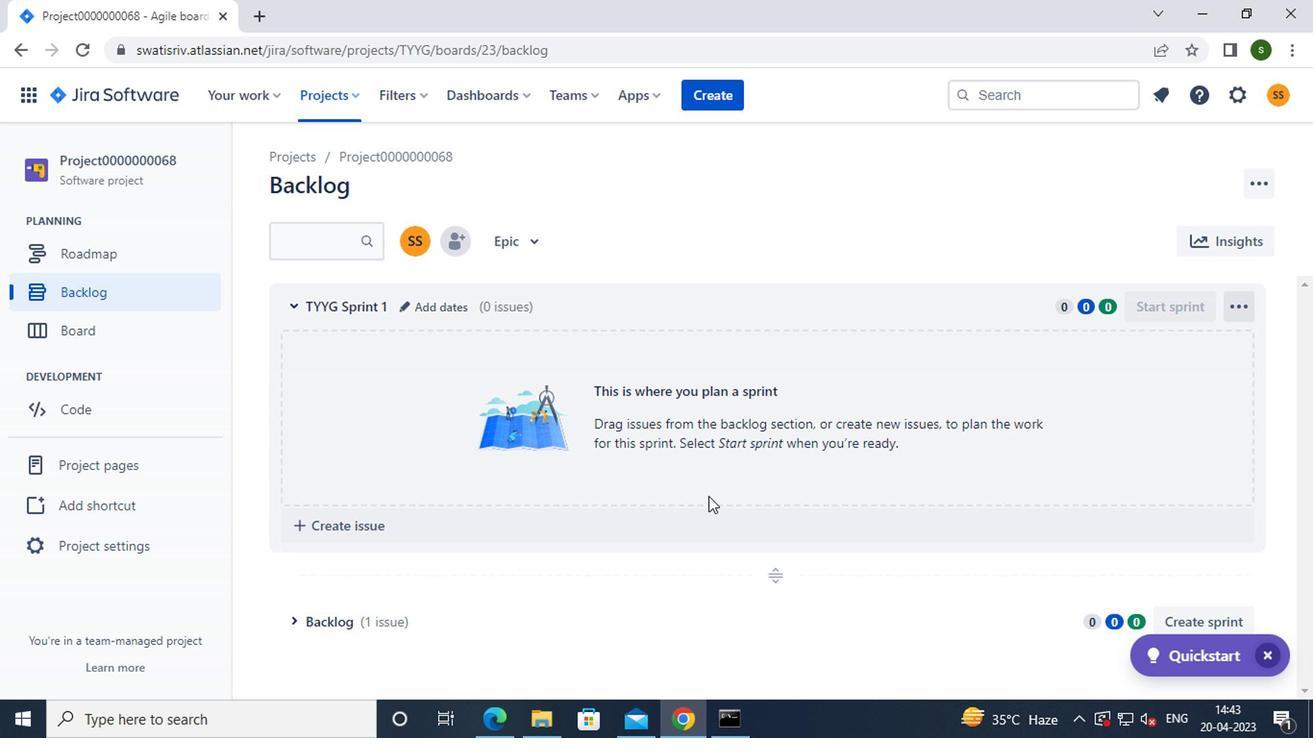 
Action: Mouse moved to (370, 623)
Screenshot: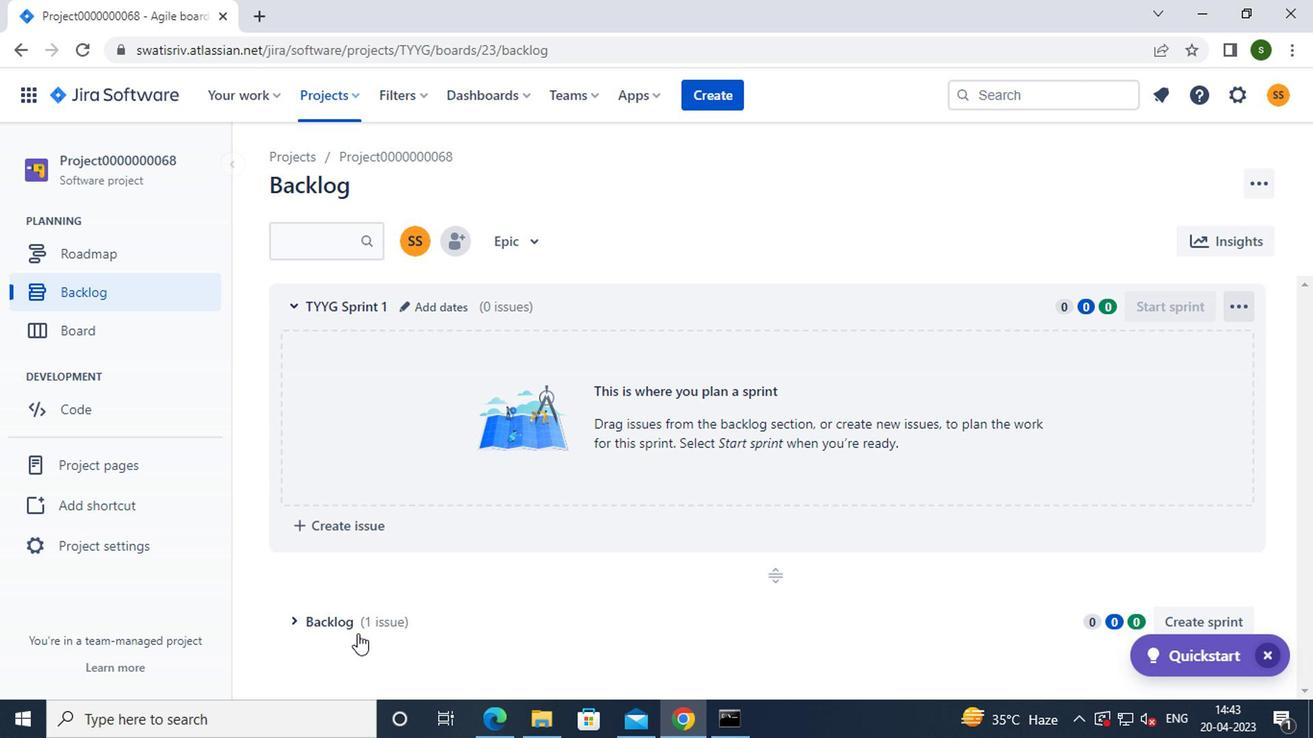 
Action: Mouse pressed left at (370, 623)
Screenshot: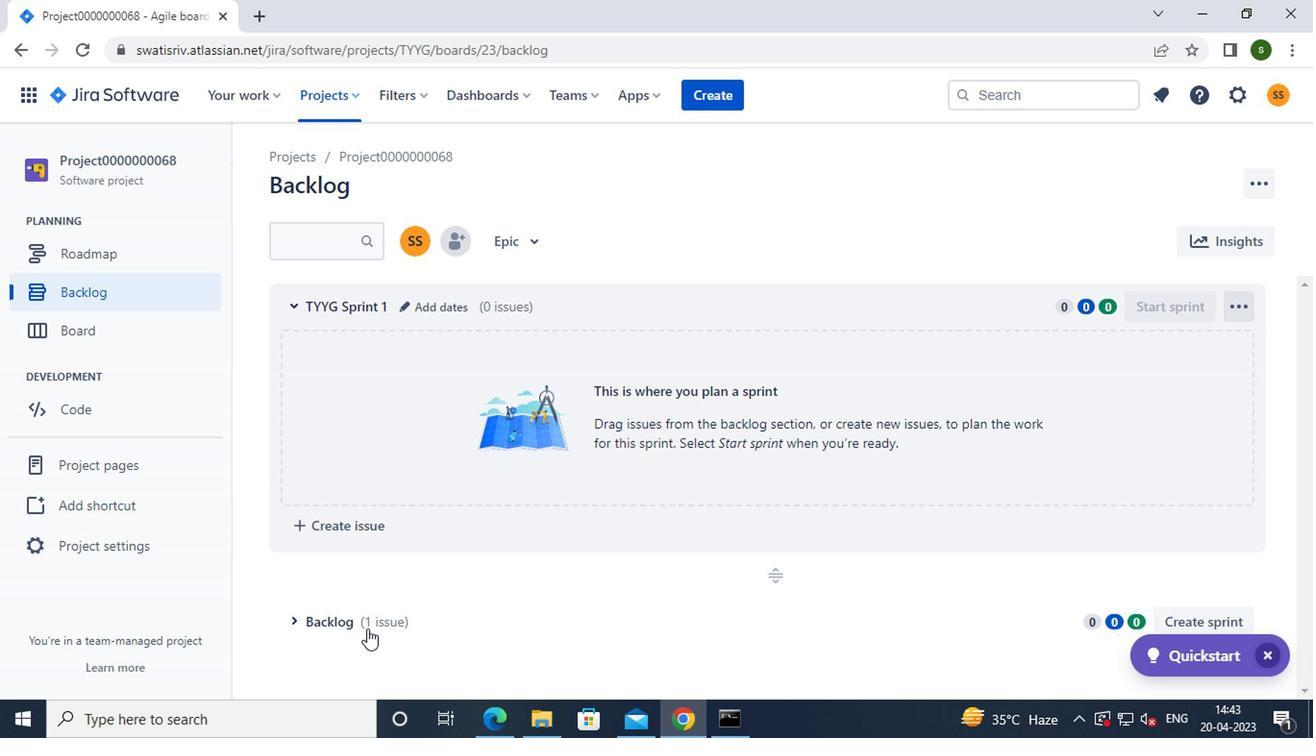 
Action: Mouse moved to (530, 613)
Screenshot: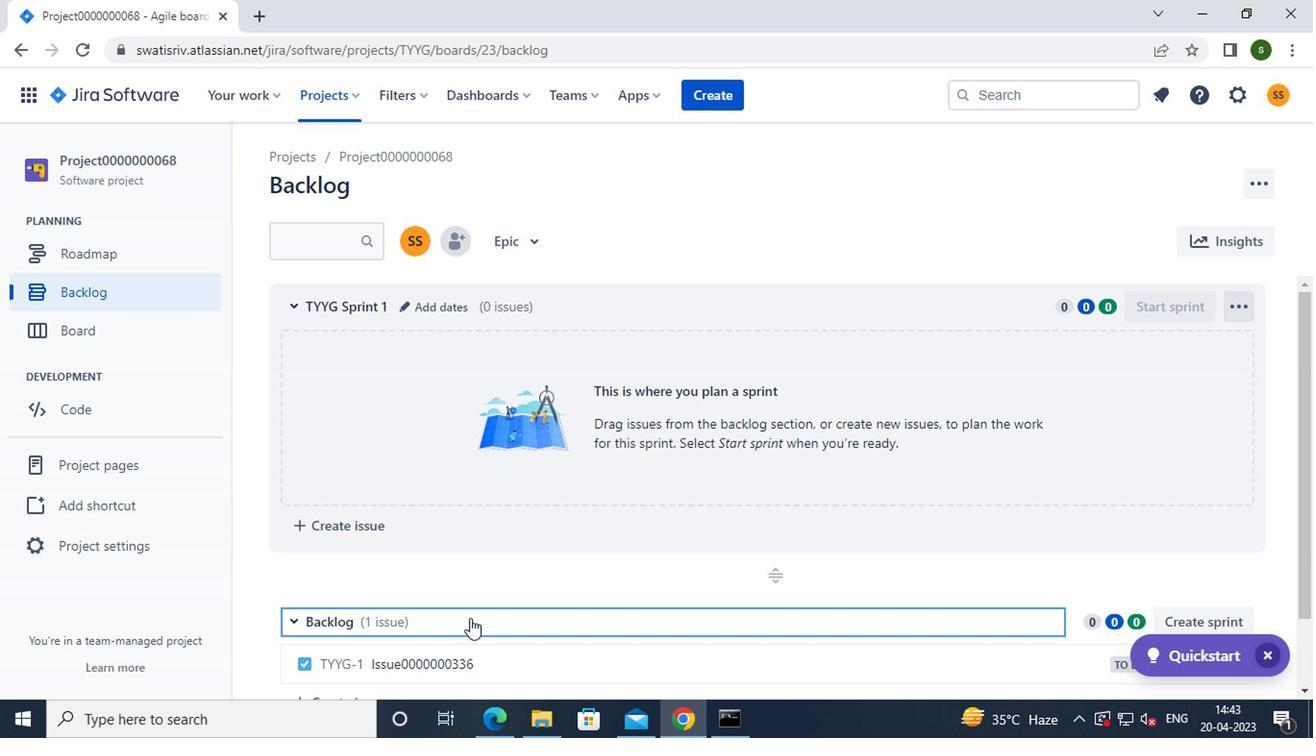 
Action: Mouse scrolled (530, 613) with delta (0, 0)
Screenshot: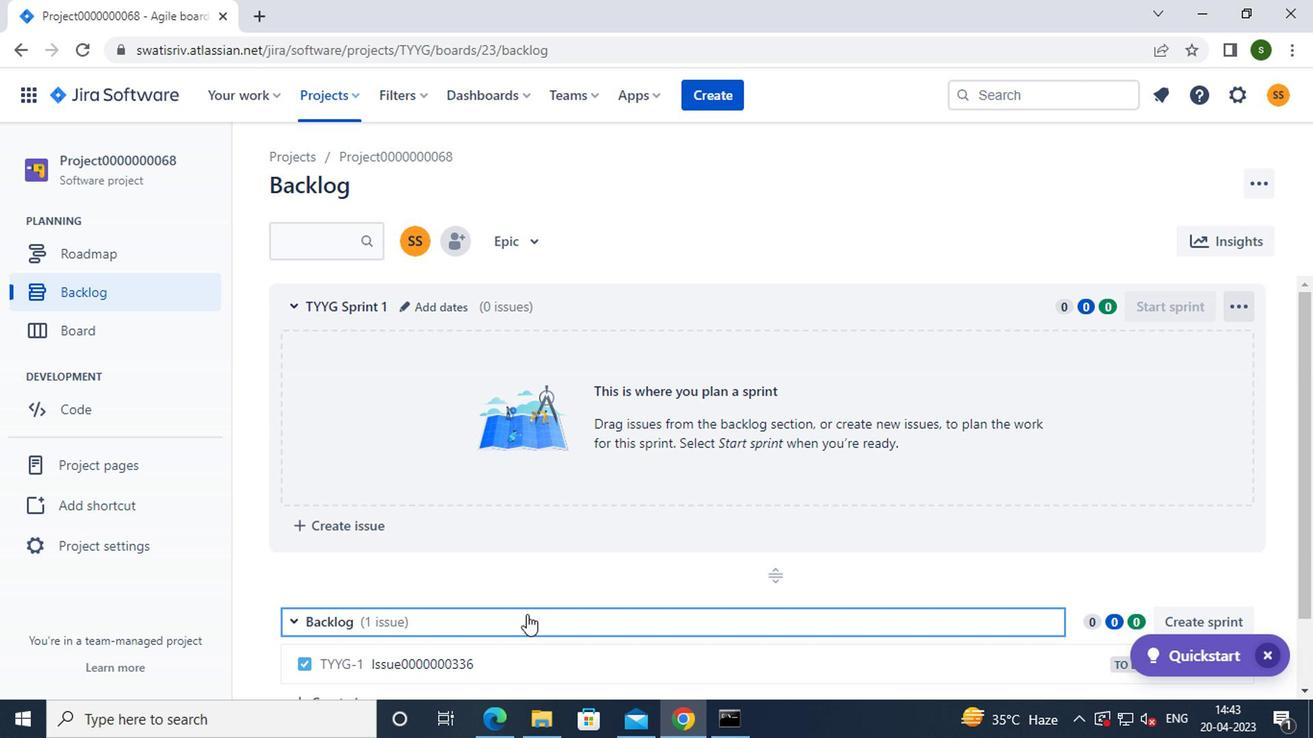 
Action: Mouse scrolled (530, 613) with delta (0, 0)
Screenshot: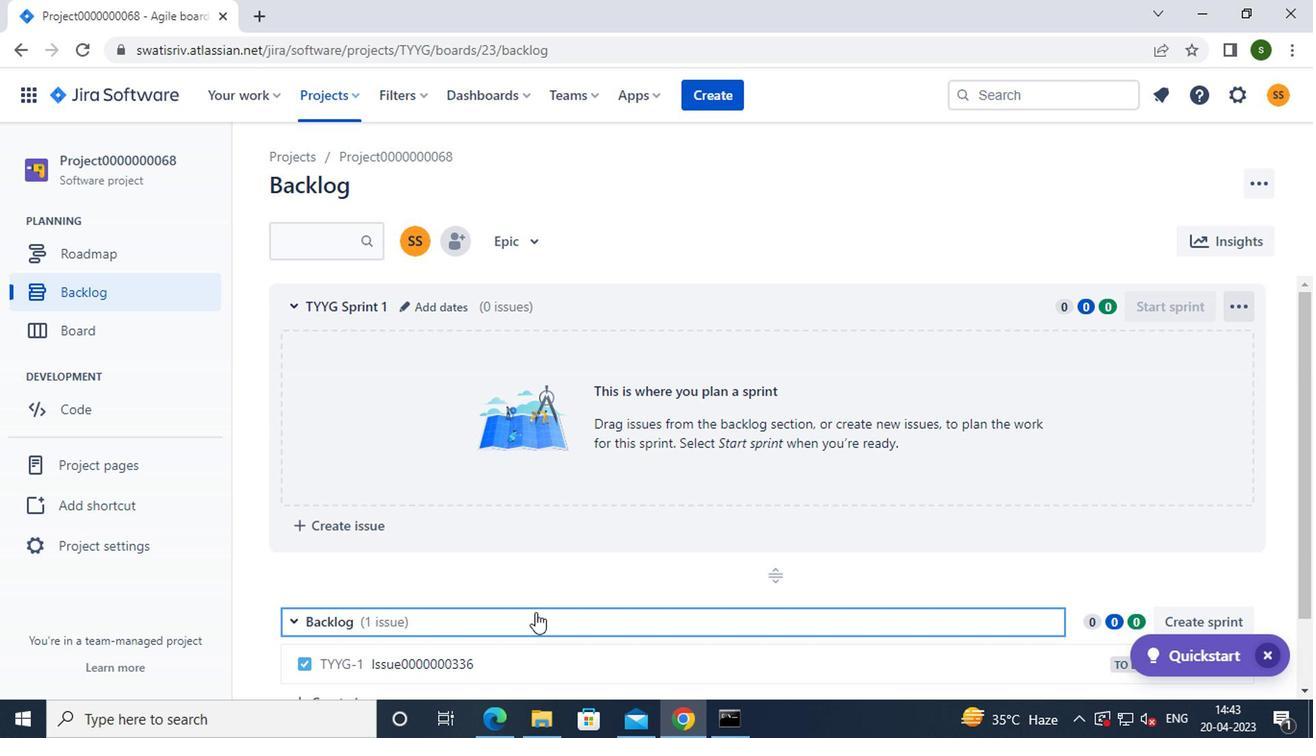 
Action: Mouse moved to (418, 613)
Screenshot: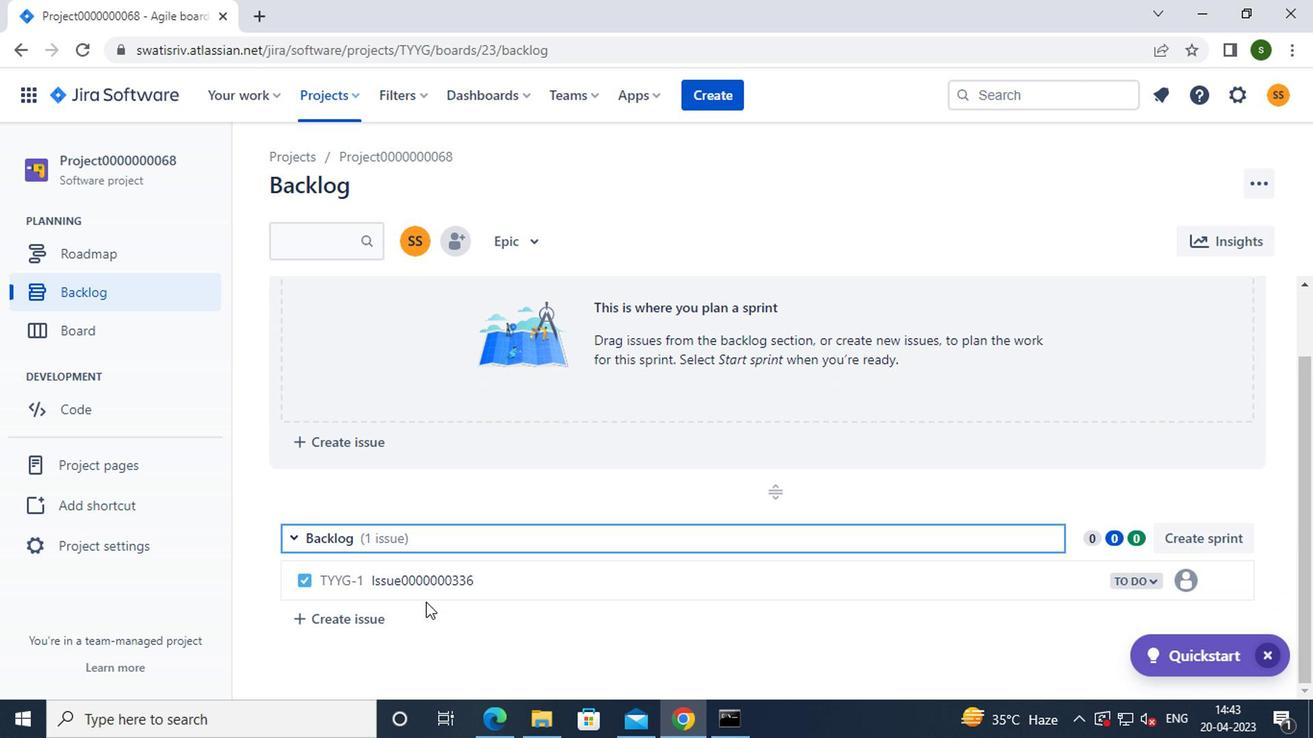 
Action: Mouse pressed left at (418, 613)
Screenshot: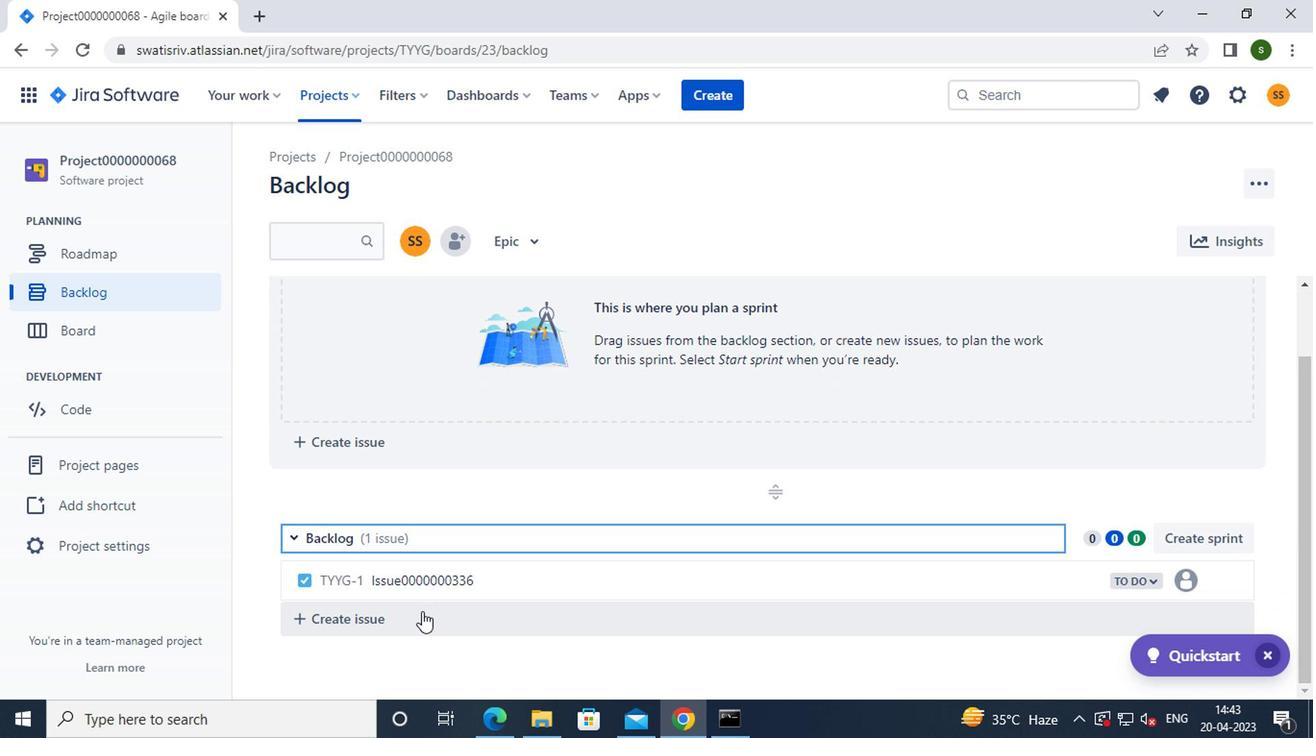 
Action: Mouse moved to (441, 619)
Screenshot: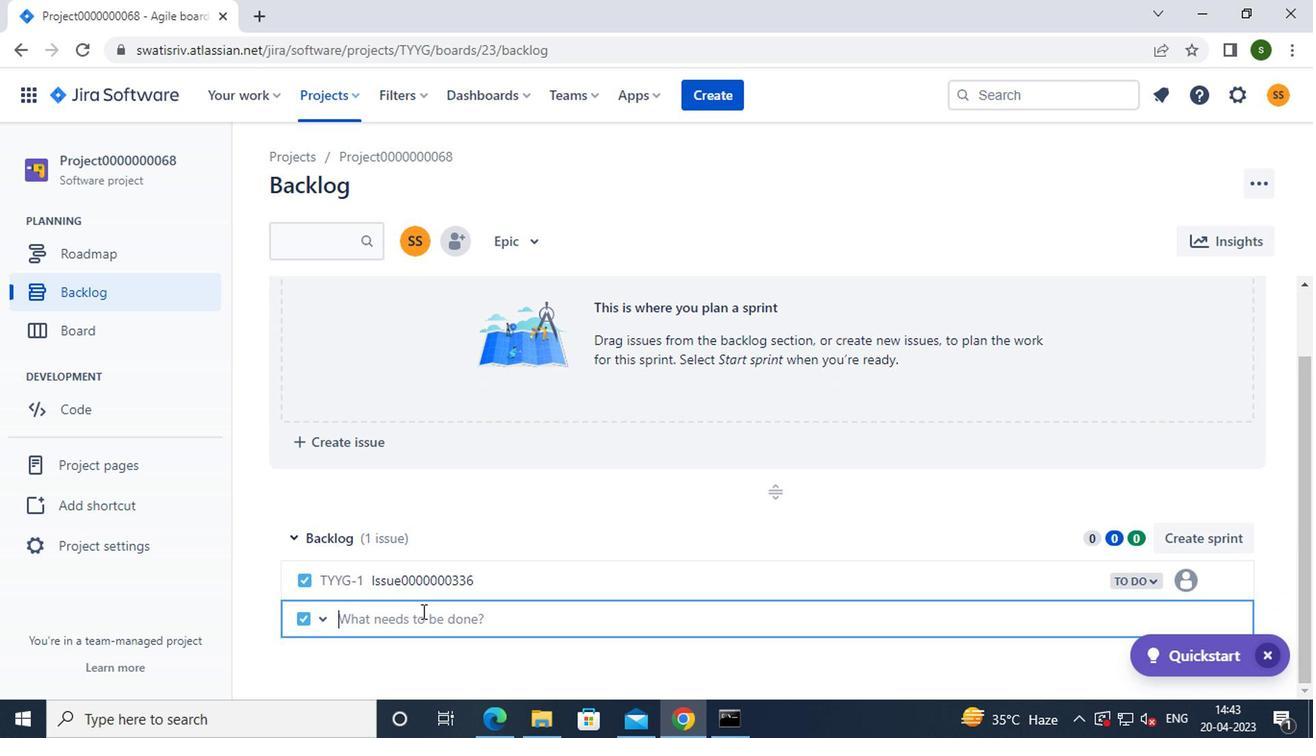 
Action: Key pressed <Key.caps_lock>o<Key.backspace>i<Key.caps_lock>ssue0000000337<Key.enter><Key.caps_lock>i<Key.caps_lock>ssue0000000338<Key.enter>
Screenshot: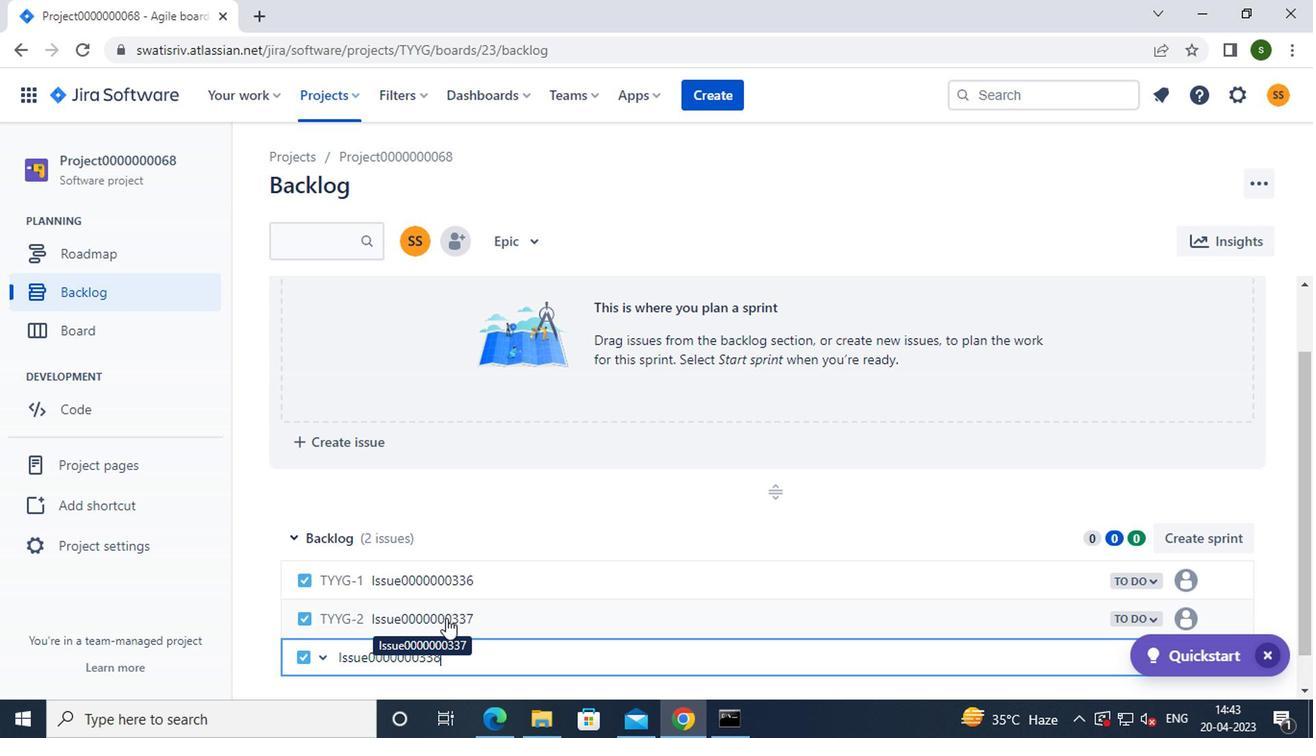 
Action: Mouse scrolled (441, 618) with delta (0, 0)
Screenshot: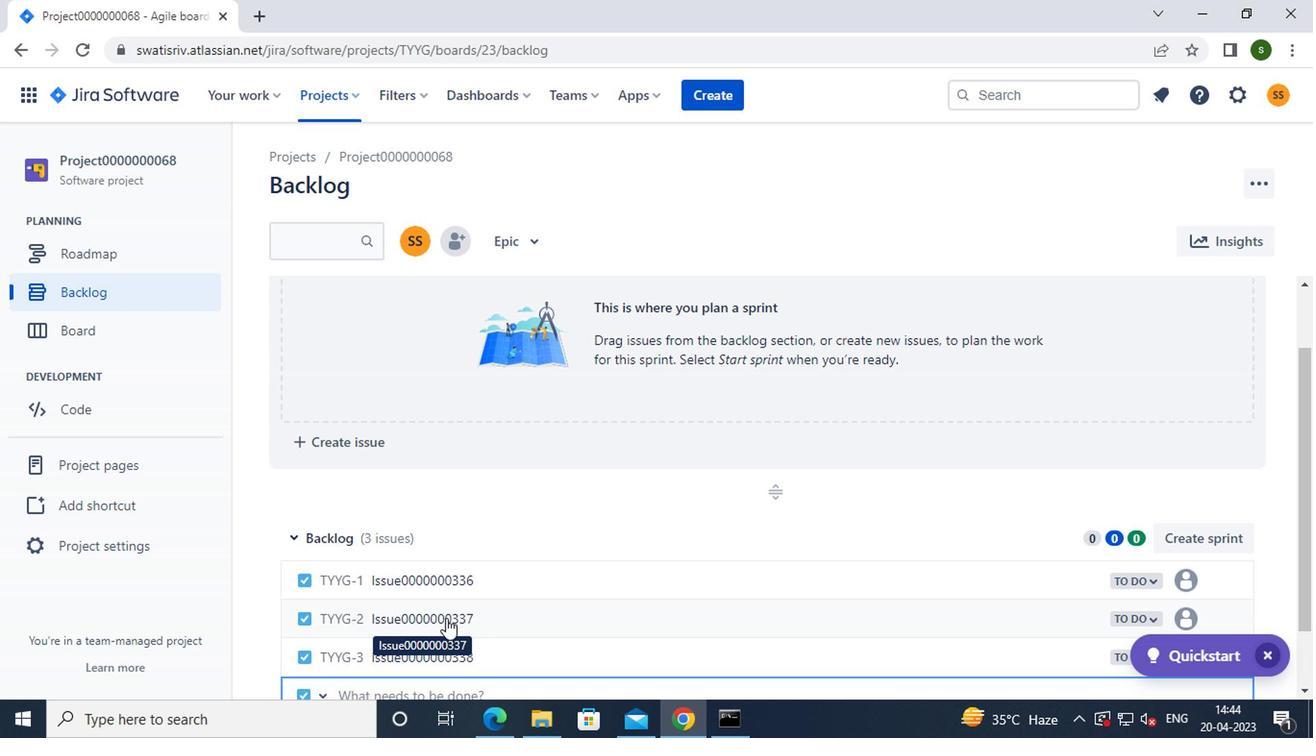 
Action: Mouse scrolled (441, 618) with delta (0, 0)
Screenshot: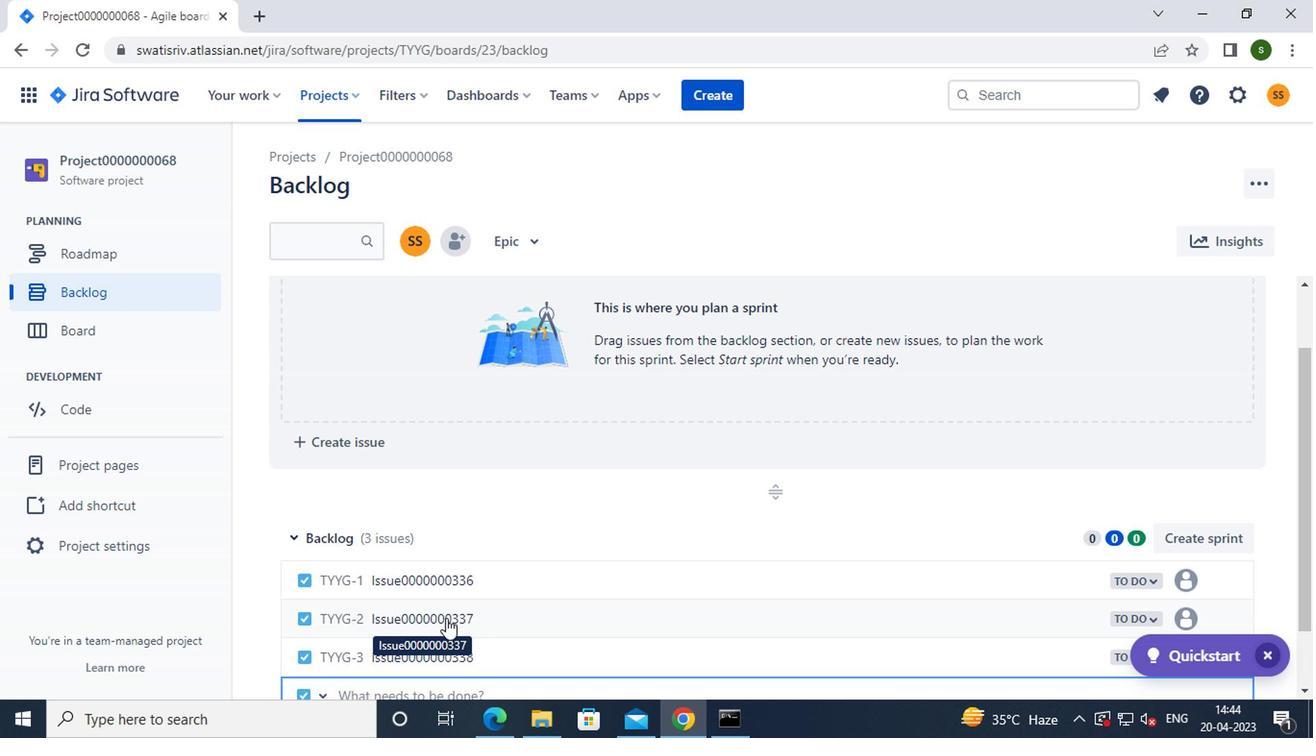 
Action: Mouse moved to (429, 604)
Screenshot: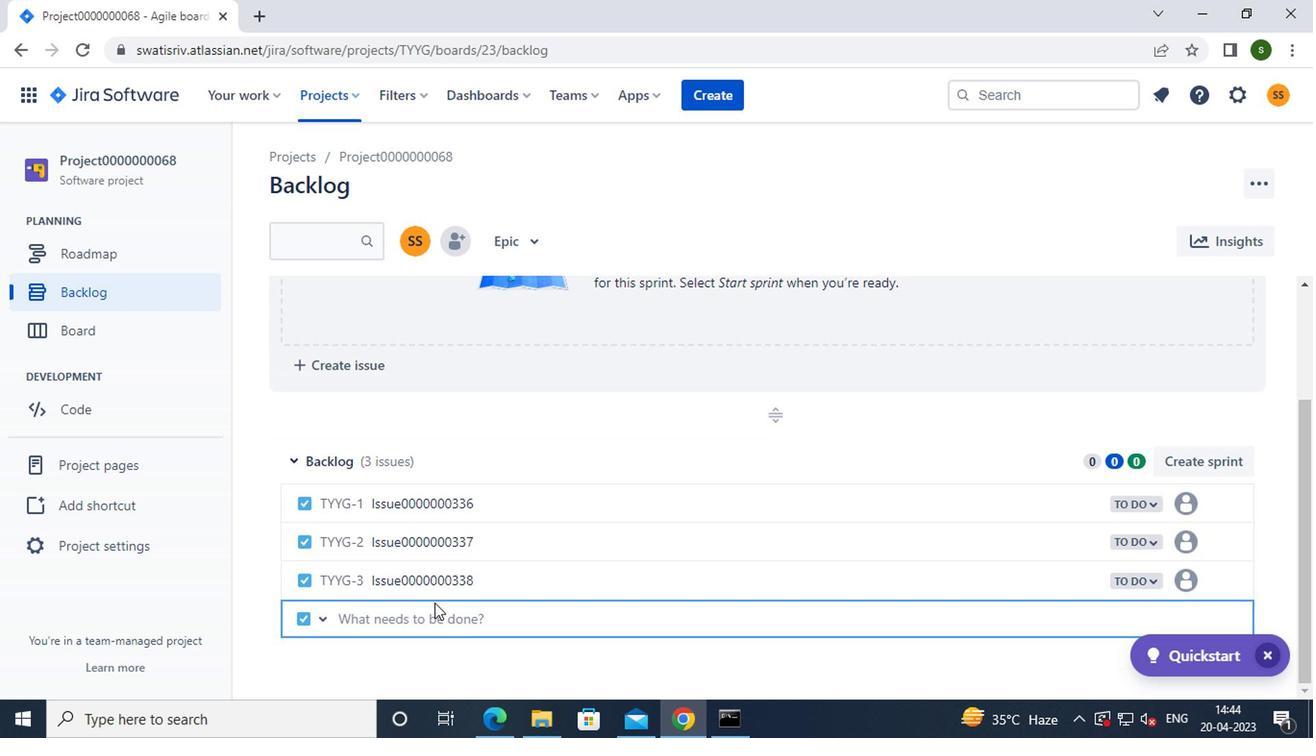 
Action: Key pressed <Key.caps_lock>i<Key.caps_lock>ssue0000000339<Key.enter><Key.f8>
Screenshot: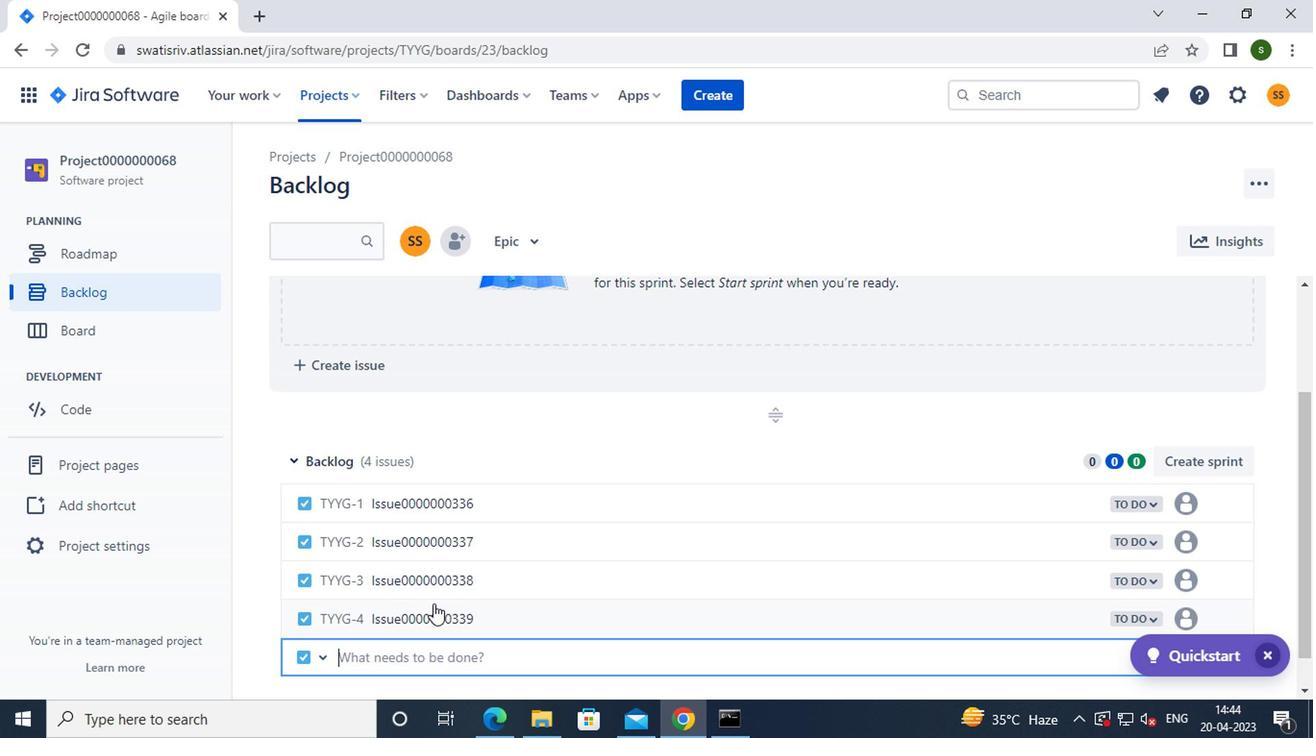 
